 Task: Adjust the zoom level for web pages.
Action: Mouse moved to (1050, 32)
Screenshot: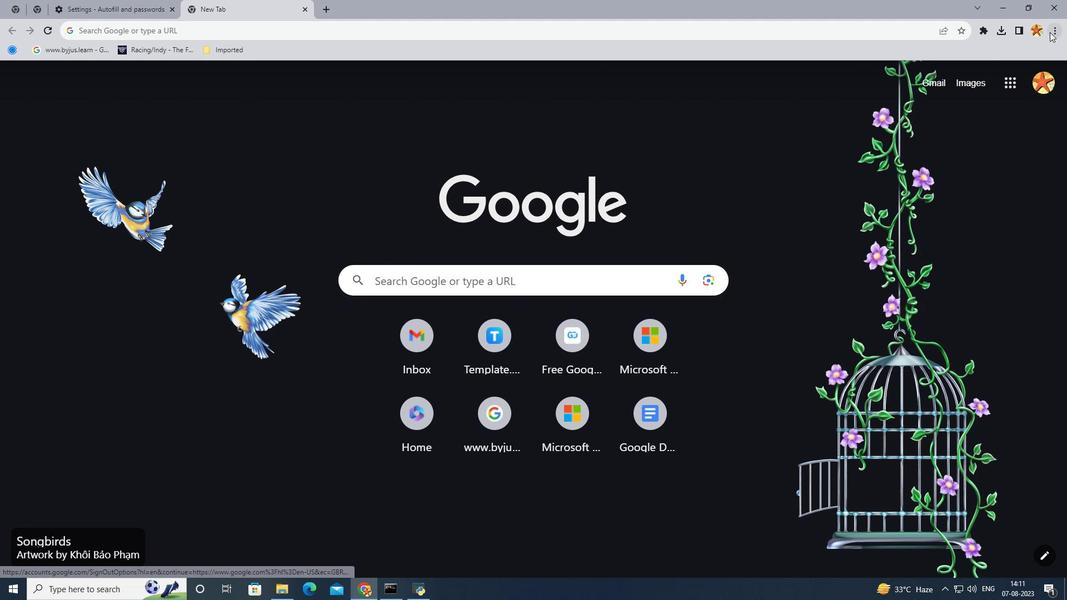 
Action: Mouse pressed left at (1050, 32)
Screenshot: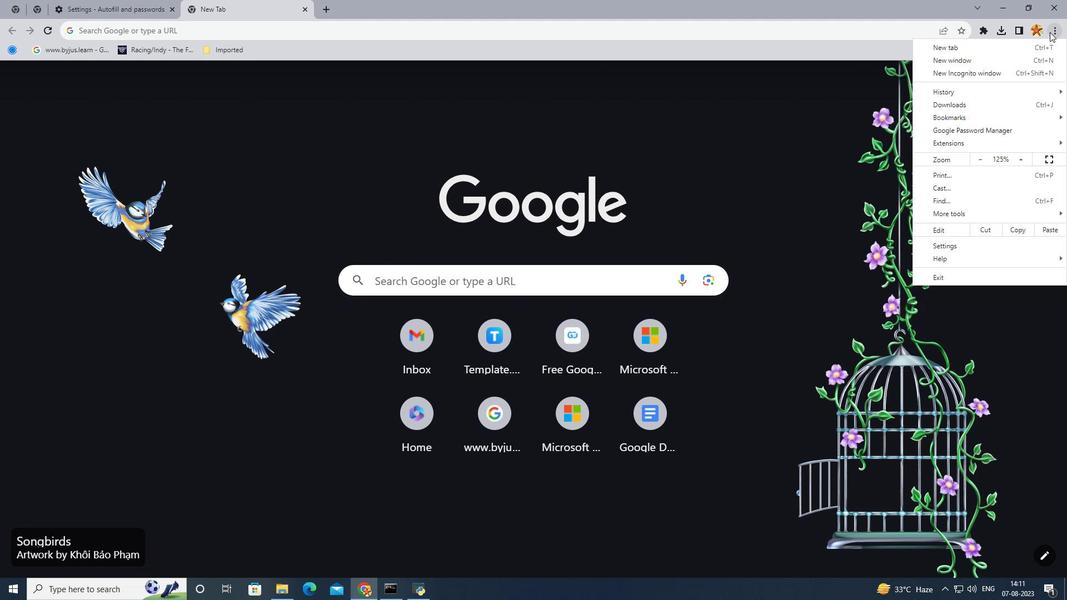 
Action: Mouse moved to (956, 241)
Screenshot: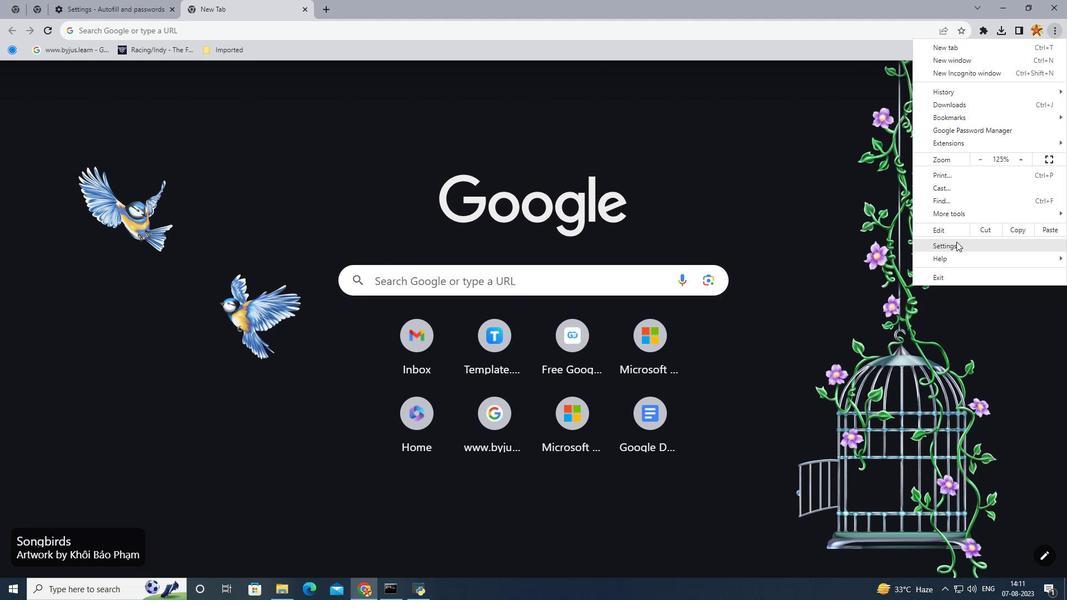 
Action: Mouse pressed left at (956, 241)
Screenshot: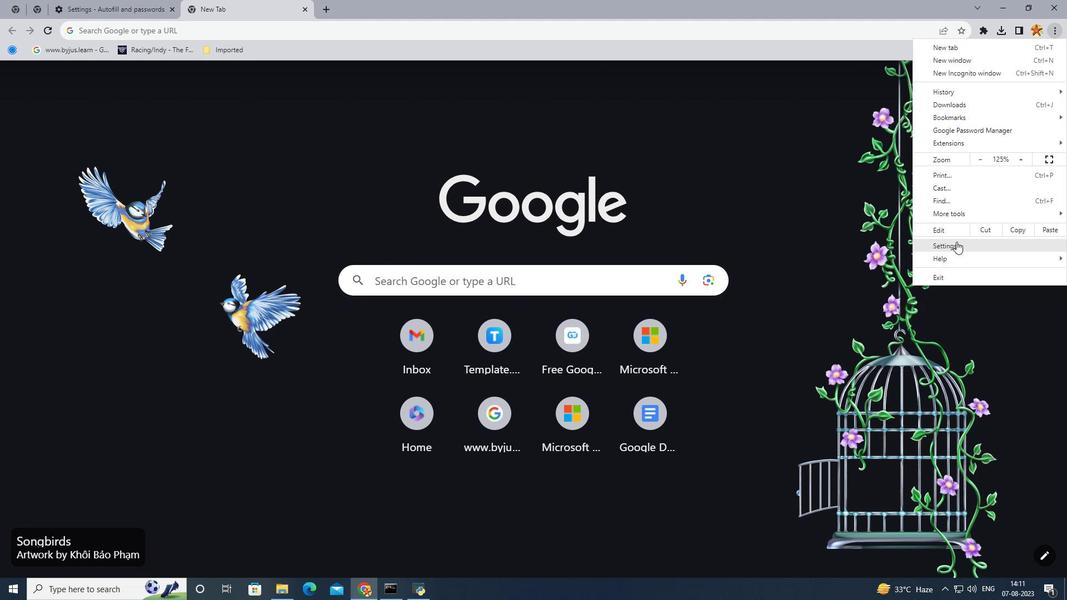 
Action: Mouse moved to (95, 219)
Screenshot: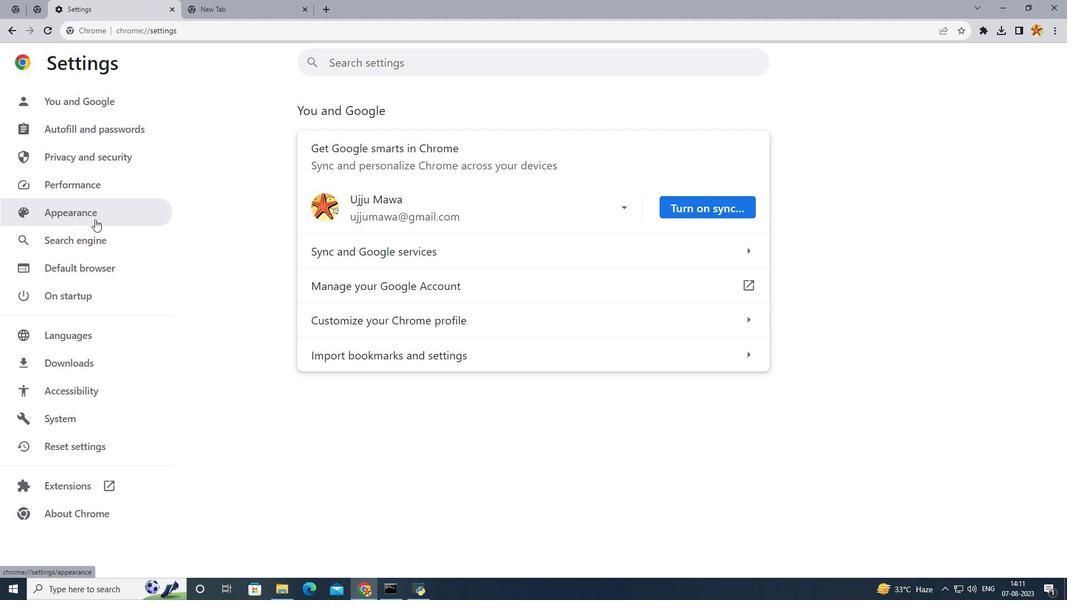 
Action: Mouse pressed left at (95, 219)
Screenshot: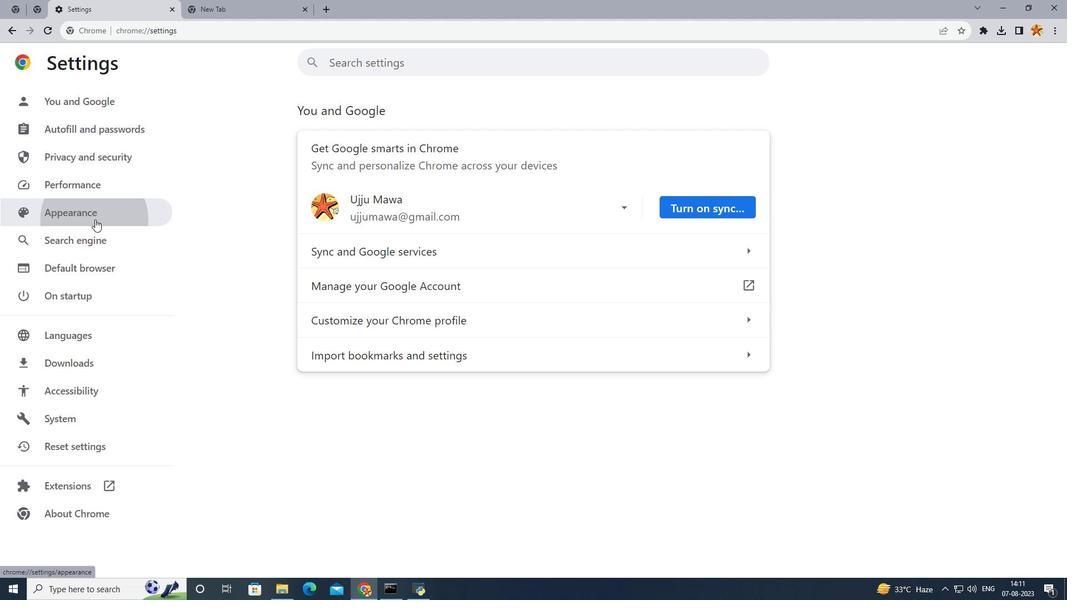 
Action: Mouse moved to (698, 462)
Screenshot: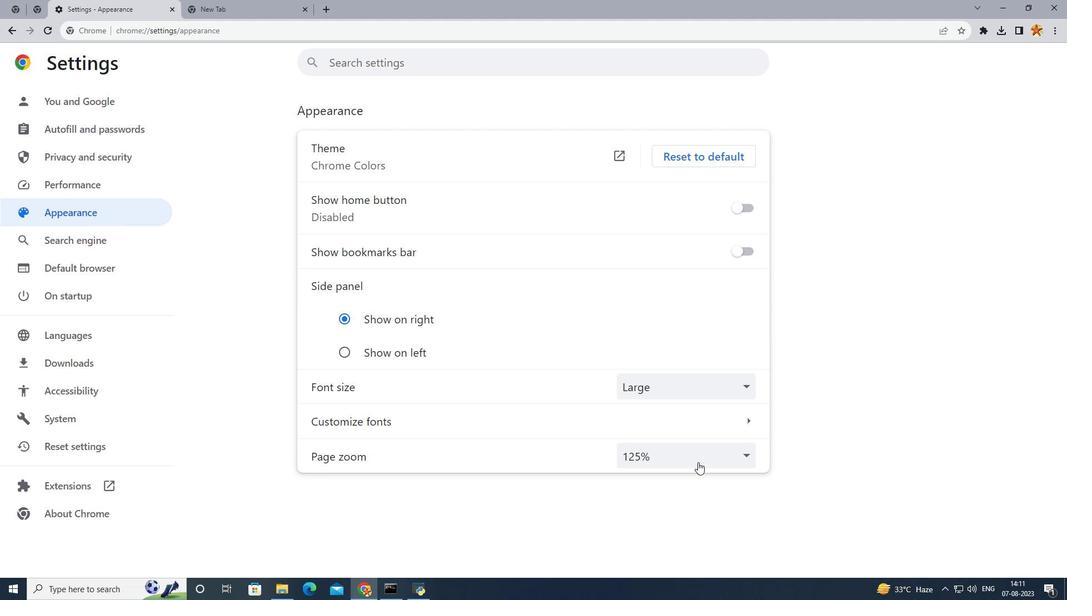 
Action: Mouse pressed left at (698, 462)
Screenshot: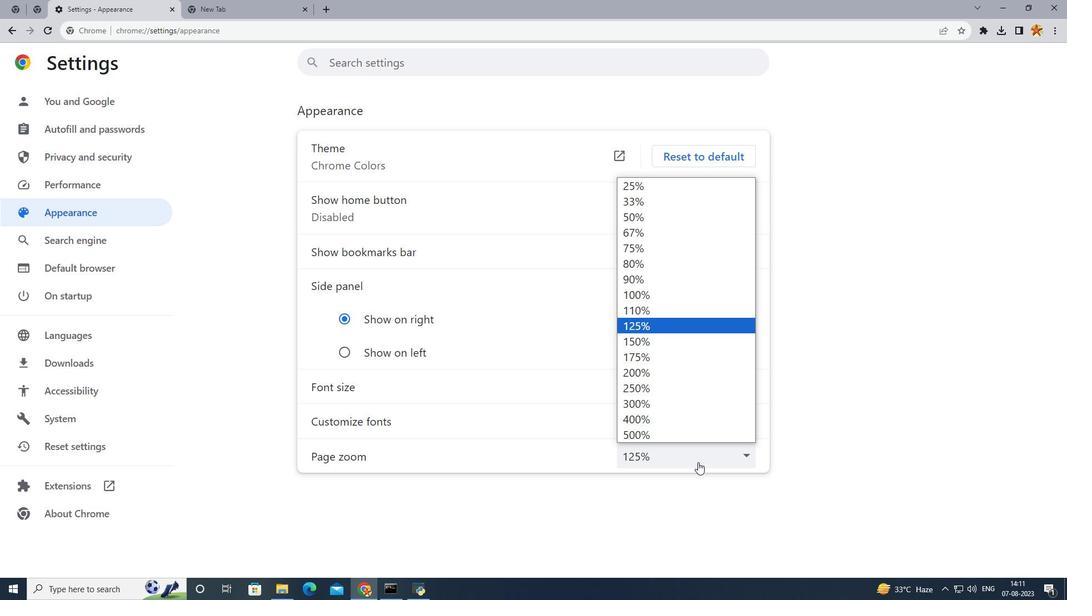 
Action: Mouse moved to (672, 346)
Screenshot: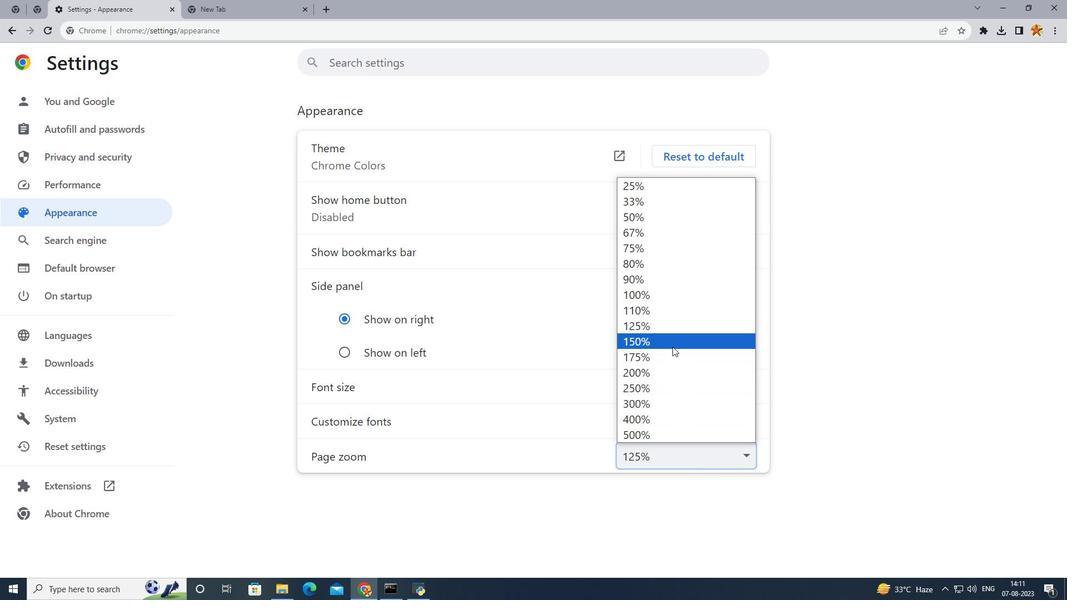 
Action: Mouse pressed left at (672, 346)
Screenshot: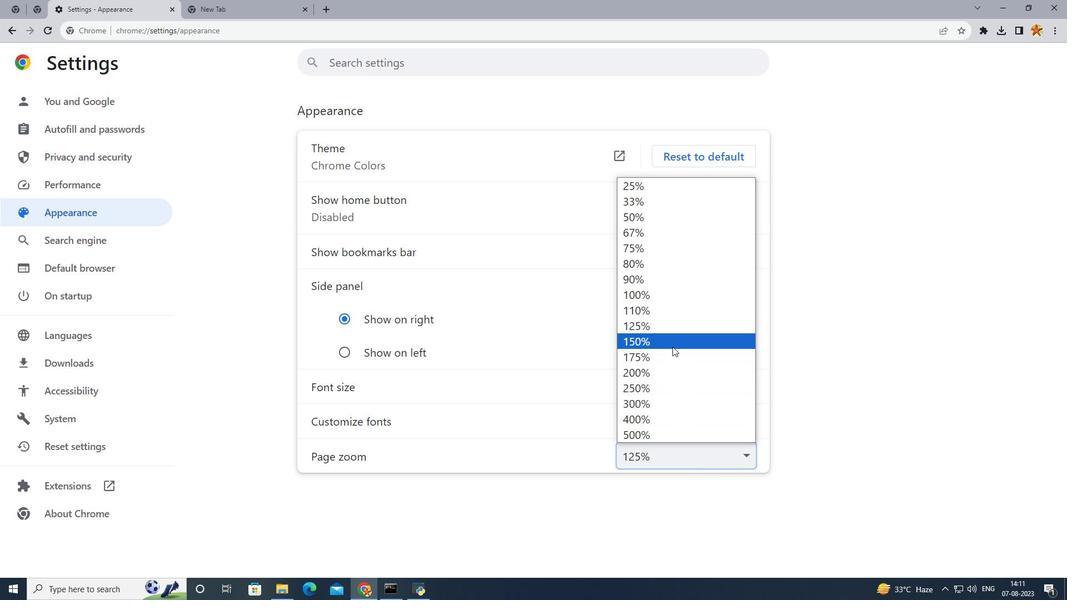 
Action: Mouse moved to (711, 540)
Screenshot: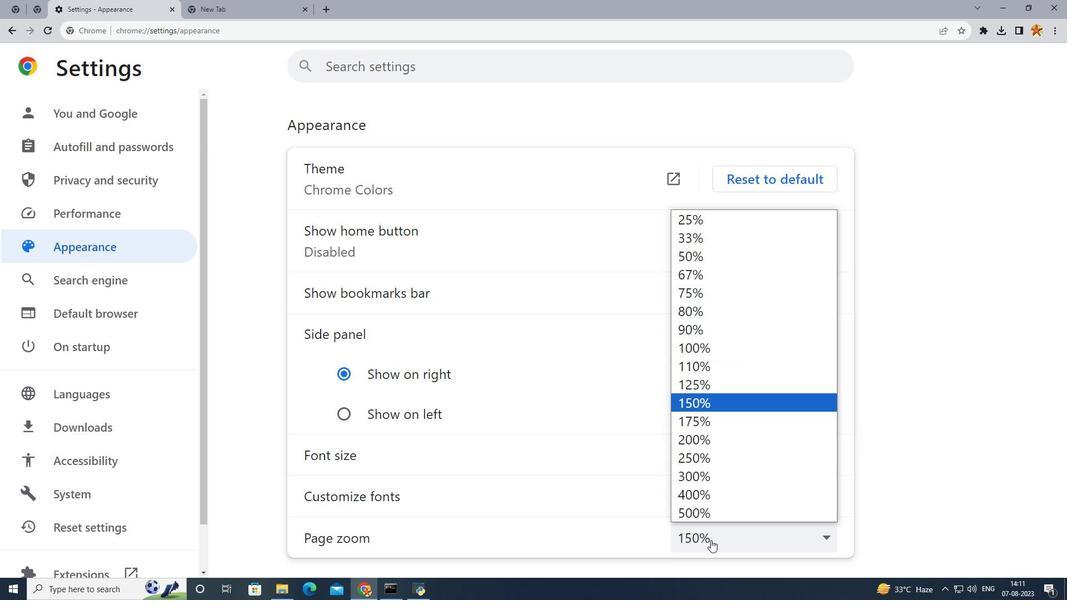 
Action: Mouse pressed left at (711, 540)
Screenshot: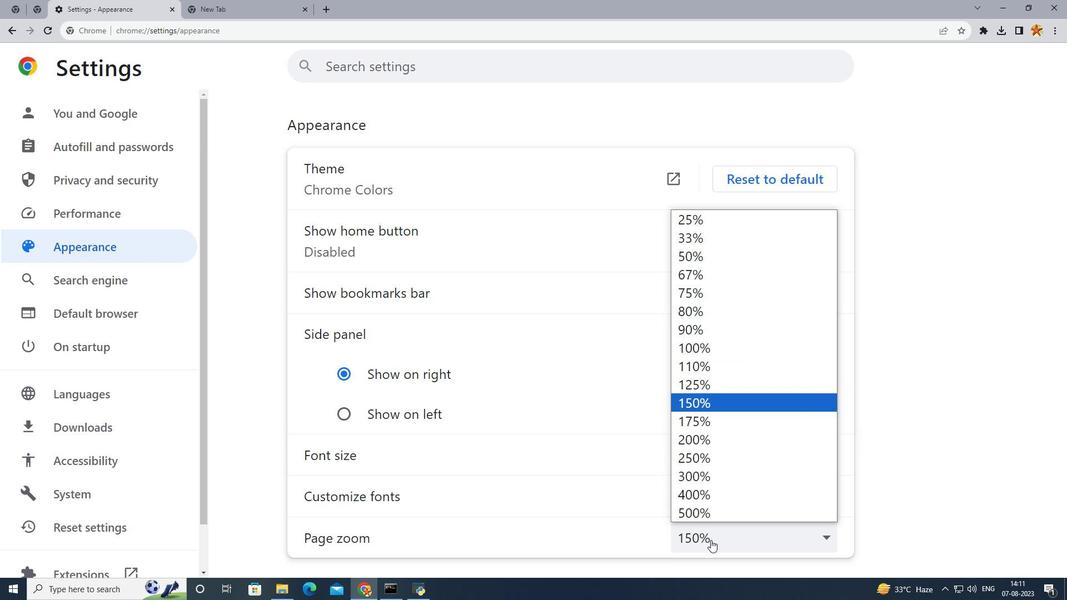 
Action: Mouse moved to (709, 440)
Screenshot: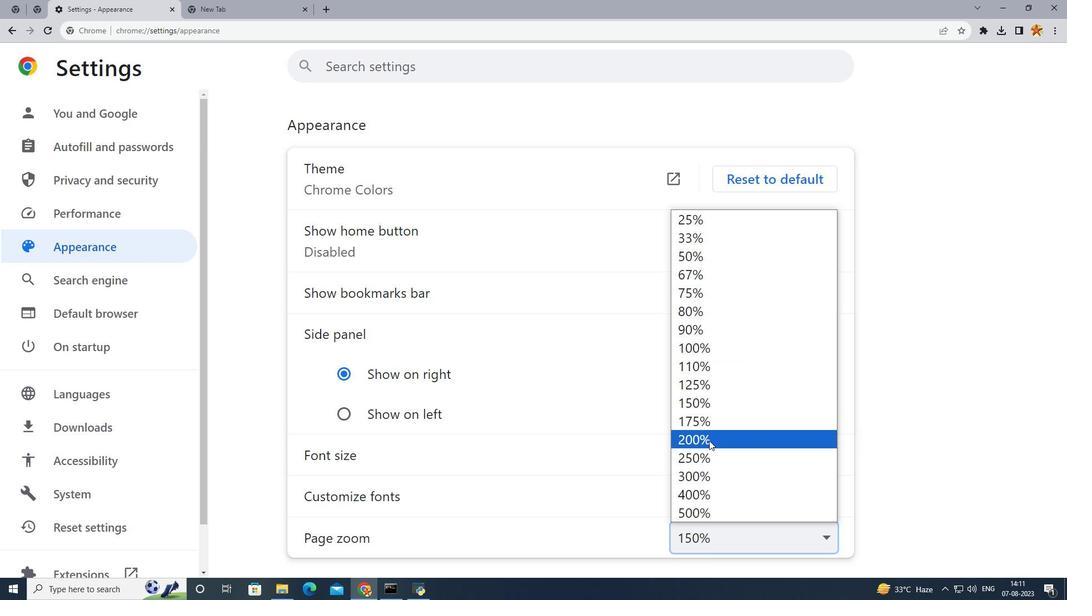 
Action: Mouse pressed left at (709, 440)
Screenshot: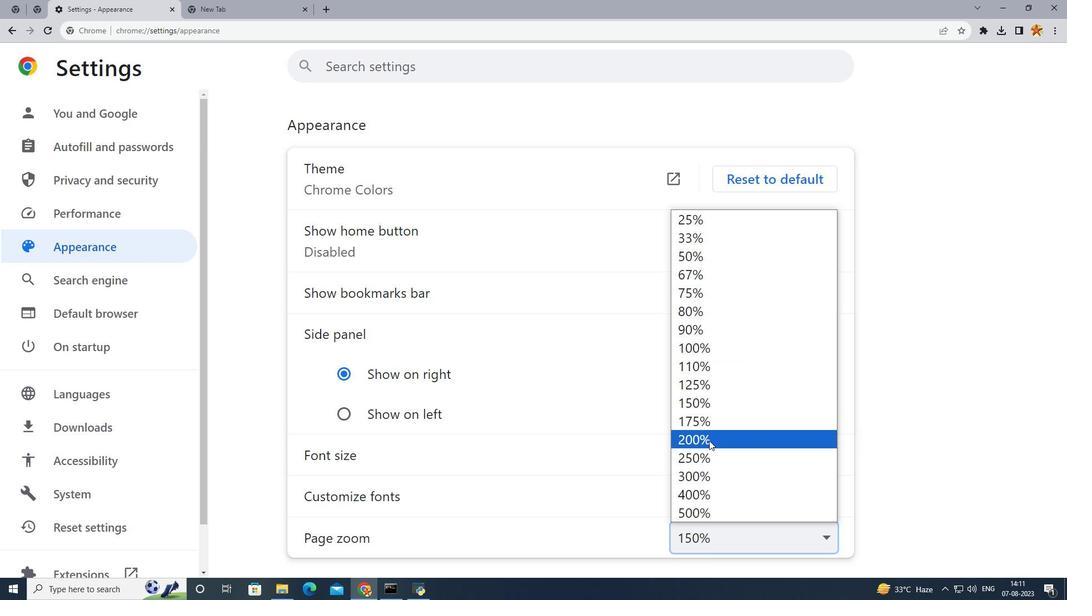 
Action: Mouse moved to (702, 503)
Screenshot: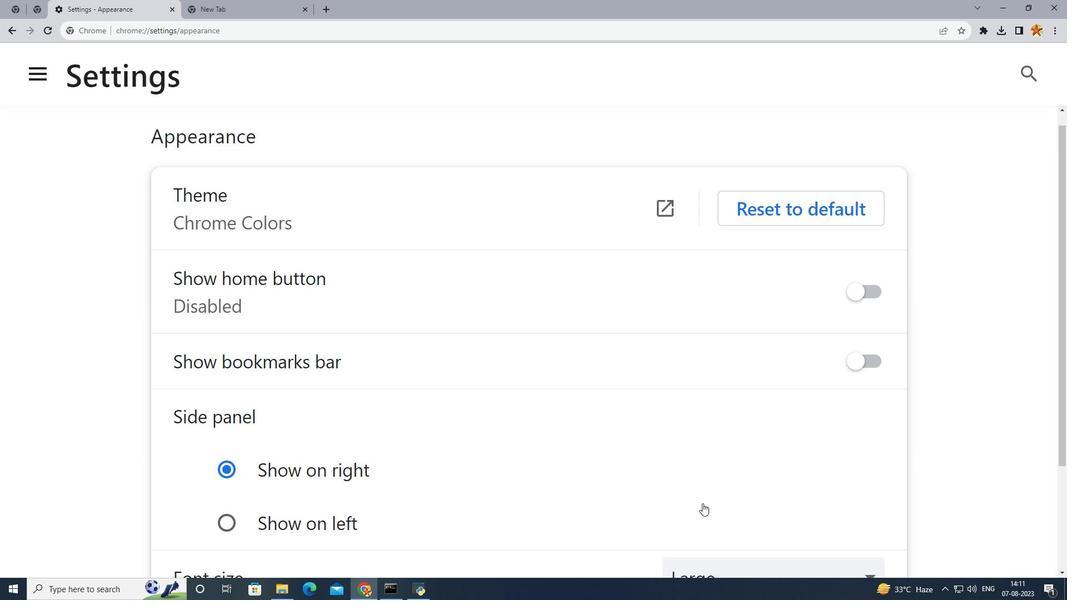 
Action: Mouse scrolled (702, 503) with delta (0, 0)
Screenshot: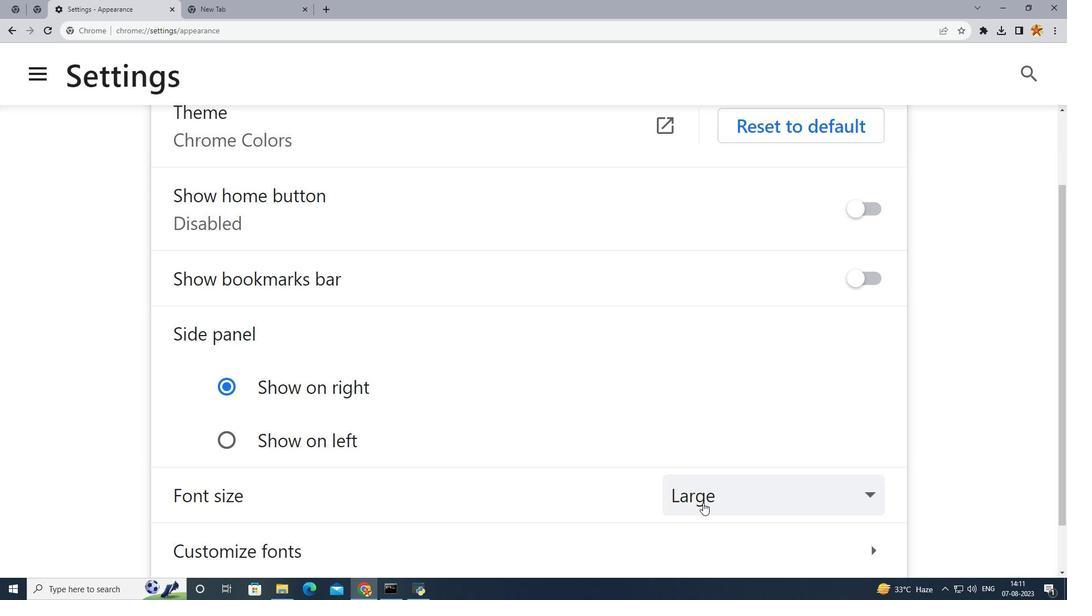 
Action: Mouse scrolled (702, 503) with delta (0, 0)
Screenshot: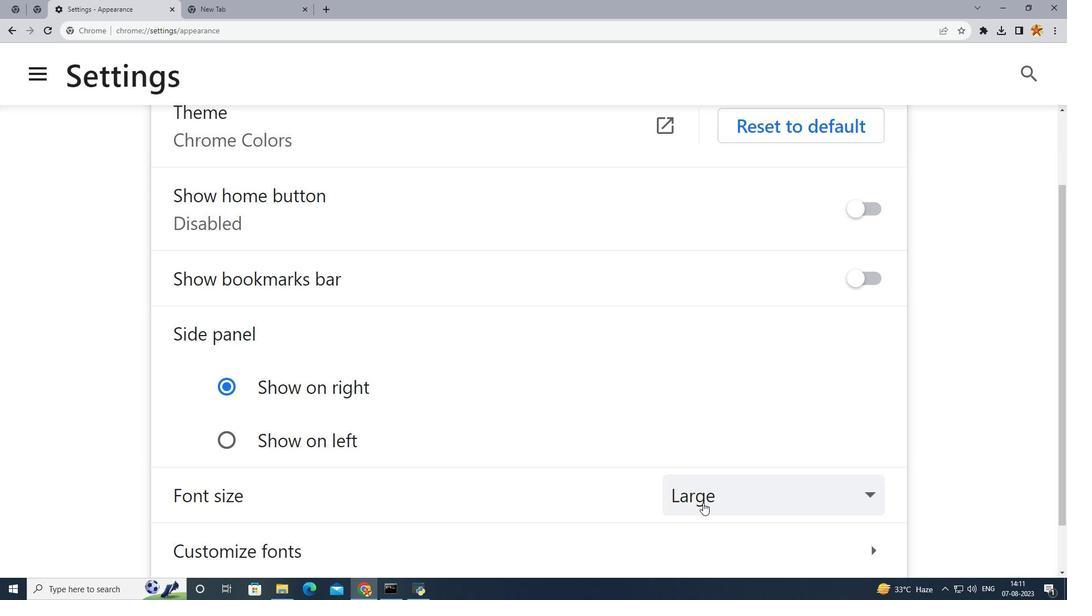 
Action: Mouse scrolled (702, 503) with delta (0, 0)
Screenshot: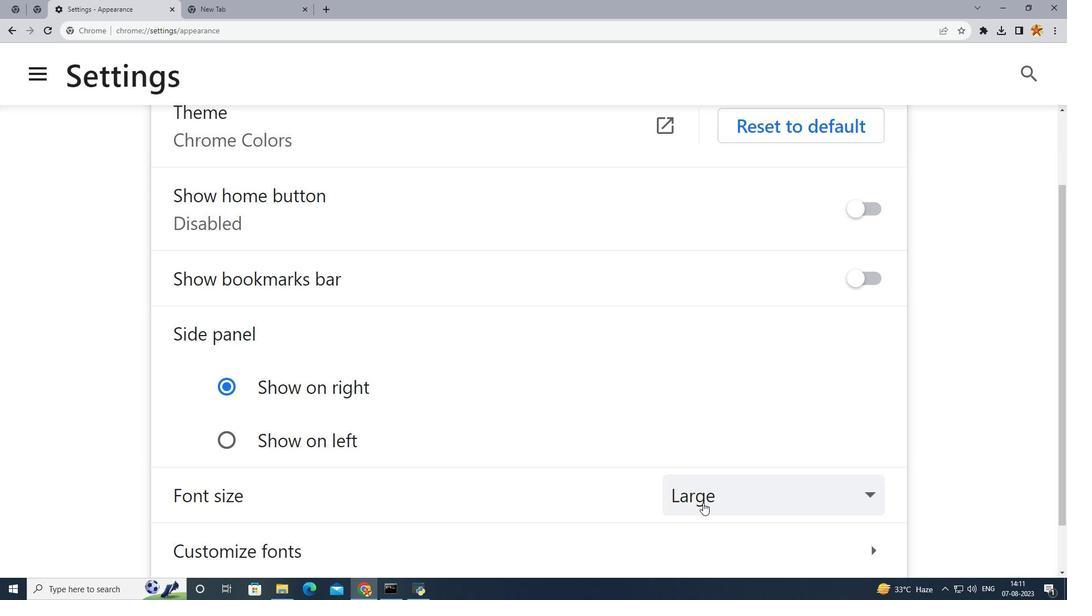 
Action: Mouse scrolled (702, 503) with delta (0, 0)
Screenshot: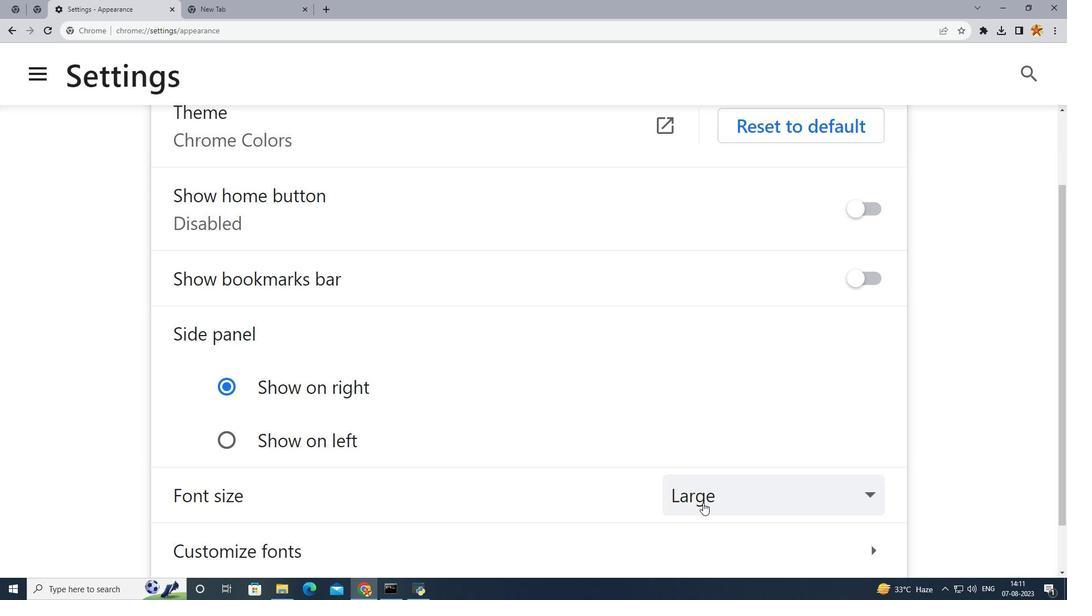 
Action: Mouse scrolled (702, 503) with delta (0, 0)
Screenshot: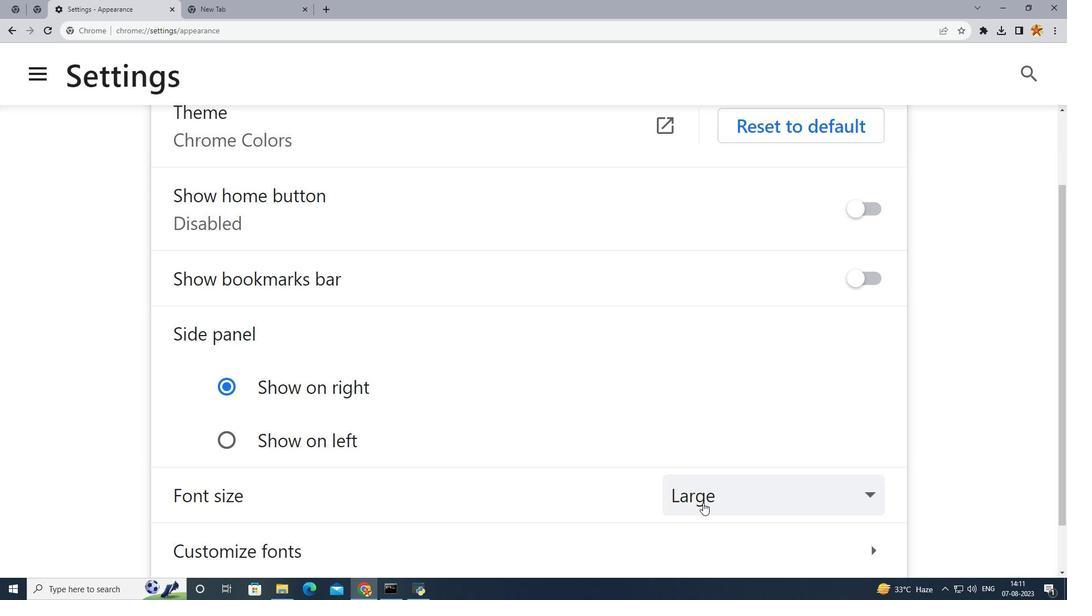 
Action: Mouse scrolled (702, 503) with delta (0, 0)
Screenshot: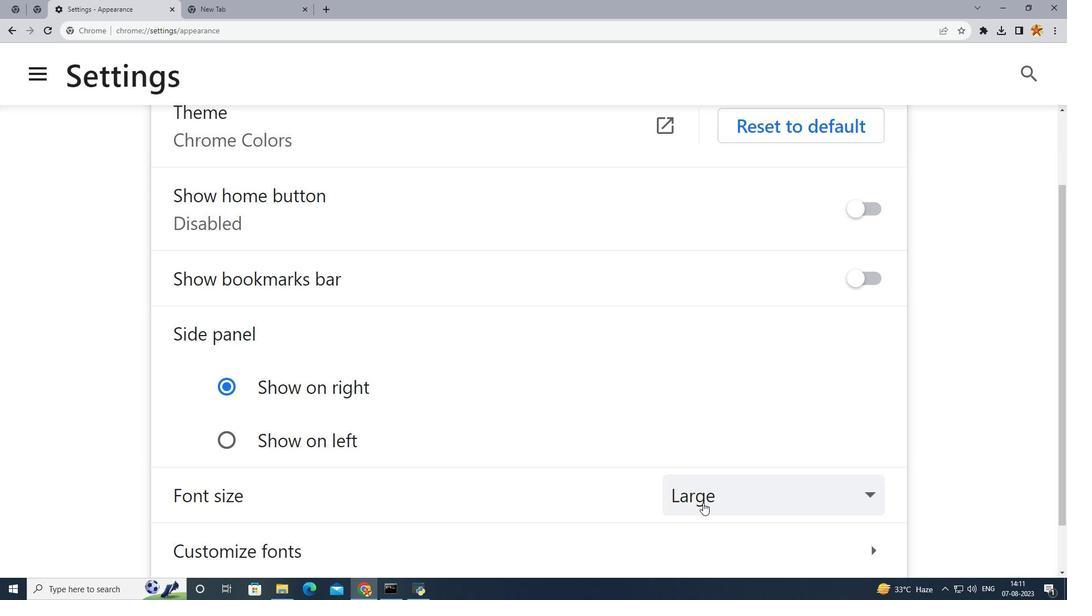 
Action: Mouse scrolled (702, 503) with delta (0, 0)
Screenshot: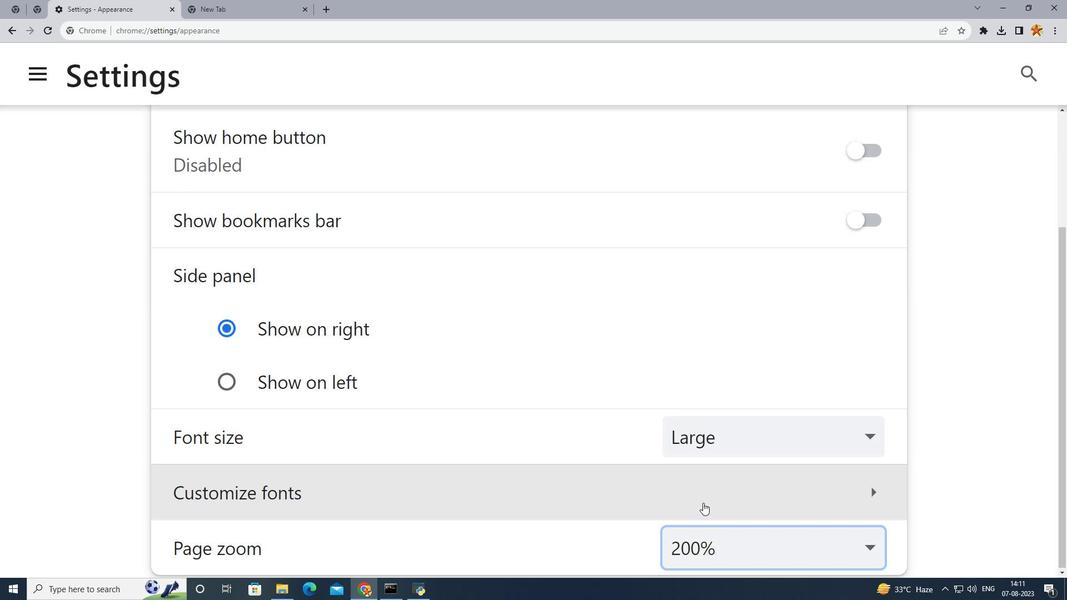 
Action: Mouse moved to (702, 558)
Screenshot: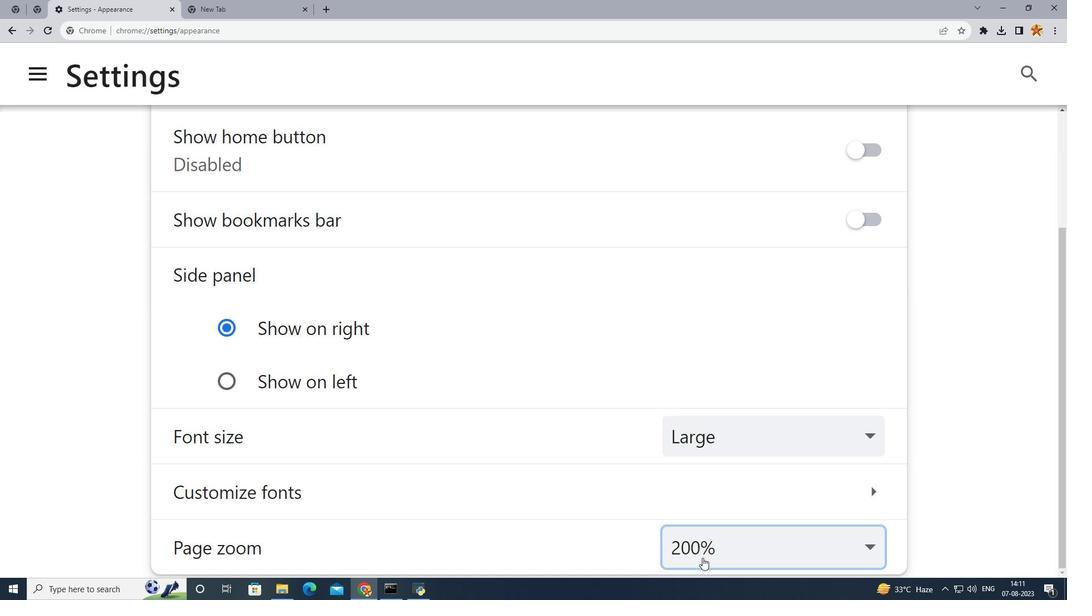 
Action: Mouse pressed left at (702, 558)
Screenshot: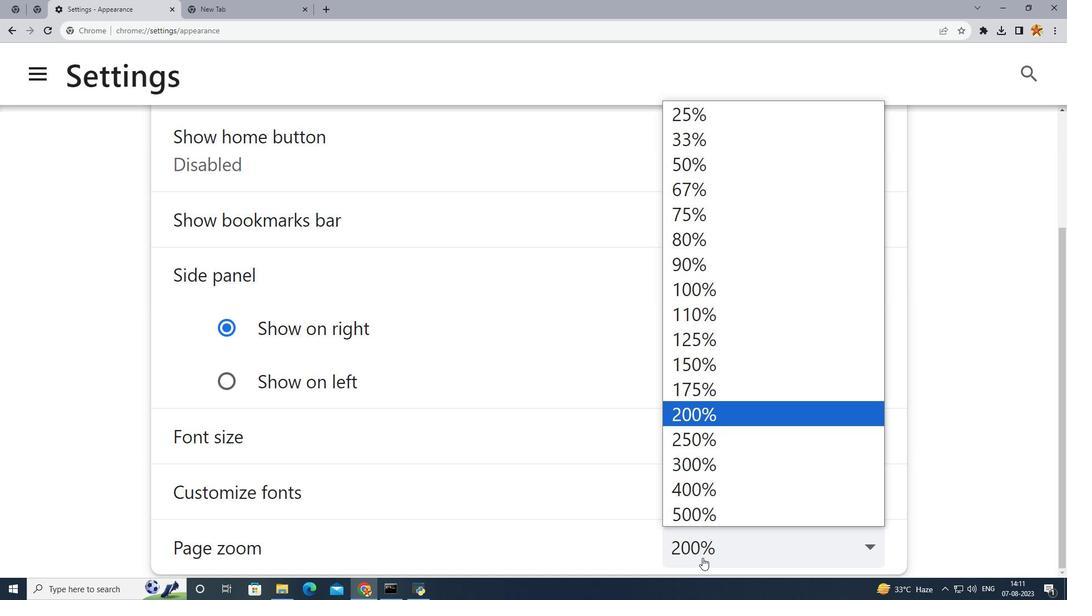 
Action: Mouse moved to (712, 479)
Screenshot: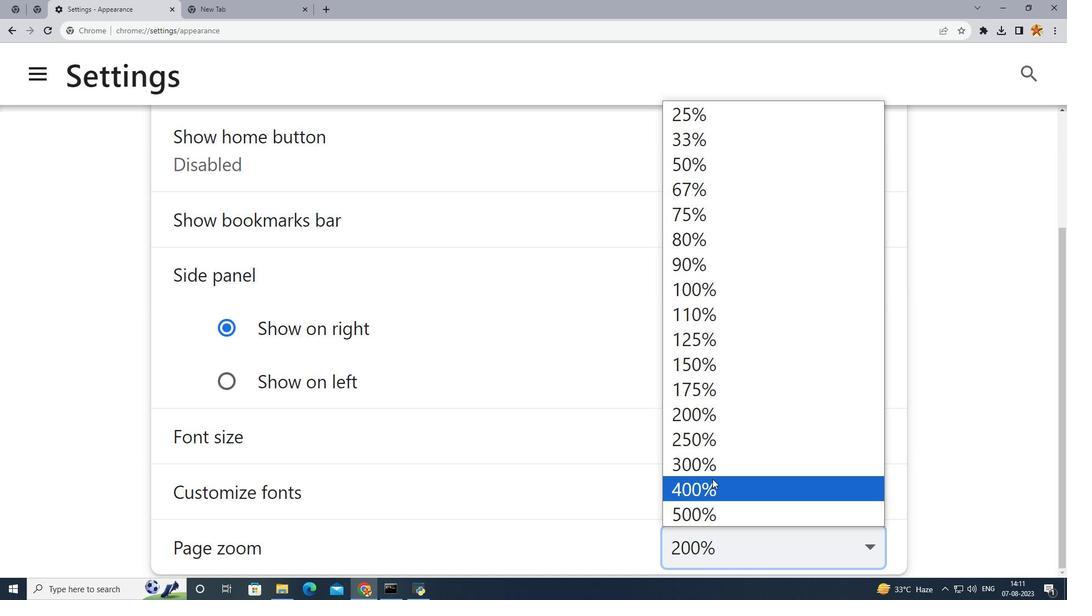 
Action: Mouse pressed left at (712, 479)
Screenshot: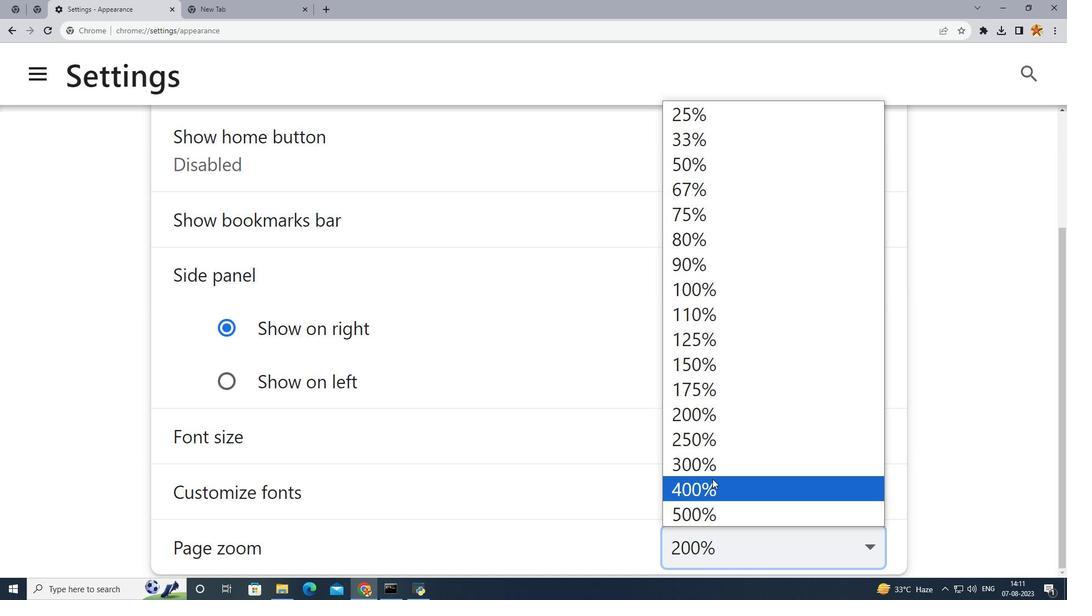 
Action: Mouse scrolled (712, 478) with delta (0, 0)
Screenshot: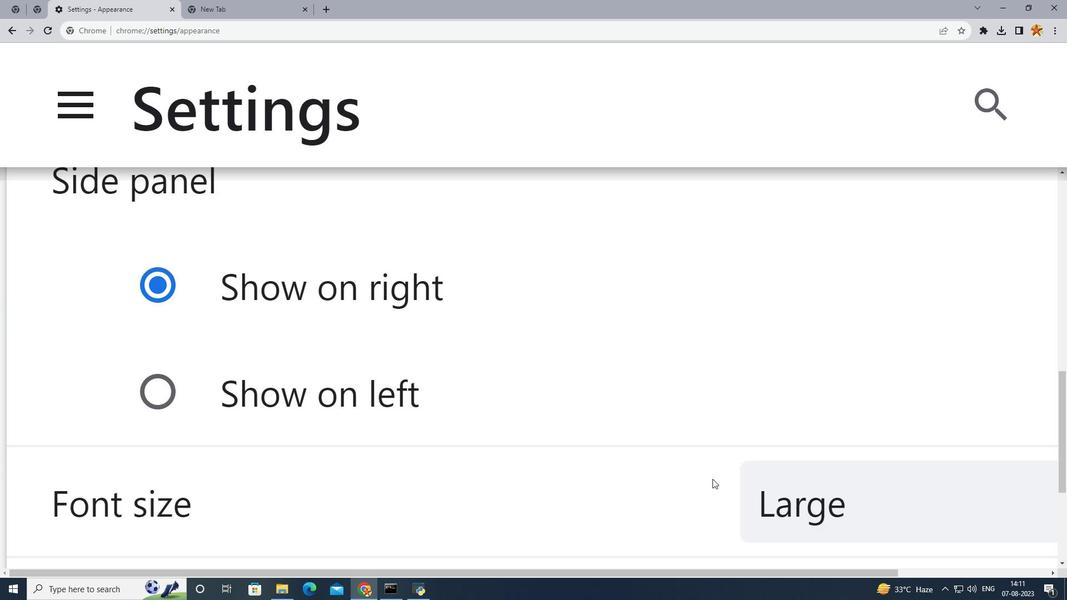 
Action: Mouse scrolled (712, 478) with delta (0, 0)
Screenshot: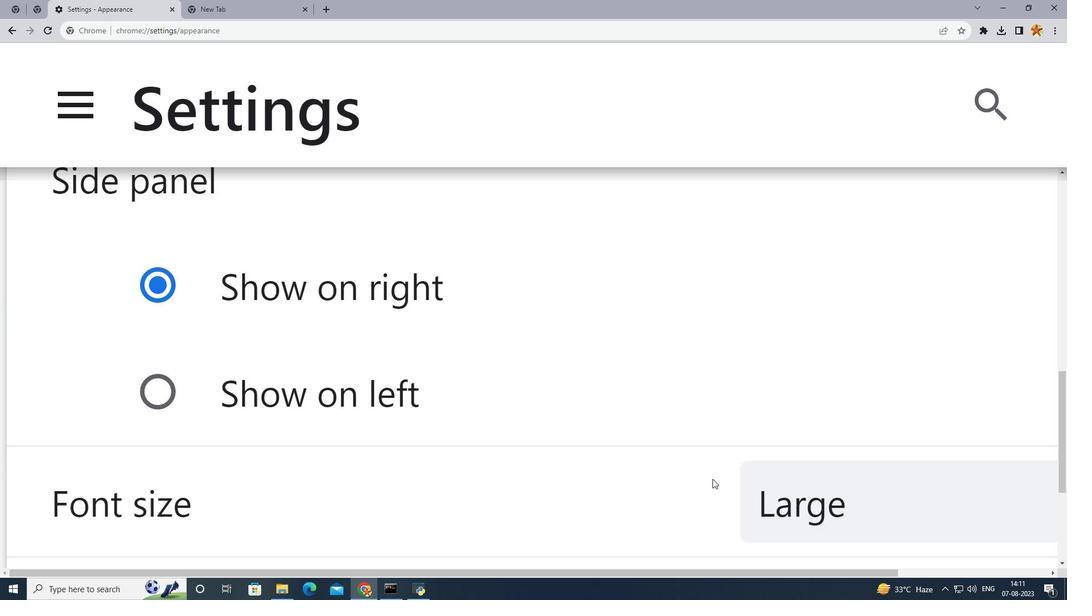 
Action: Mouse scrolled (712, 478) with delta (0, 0)
Screenshot: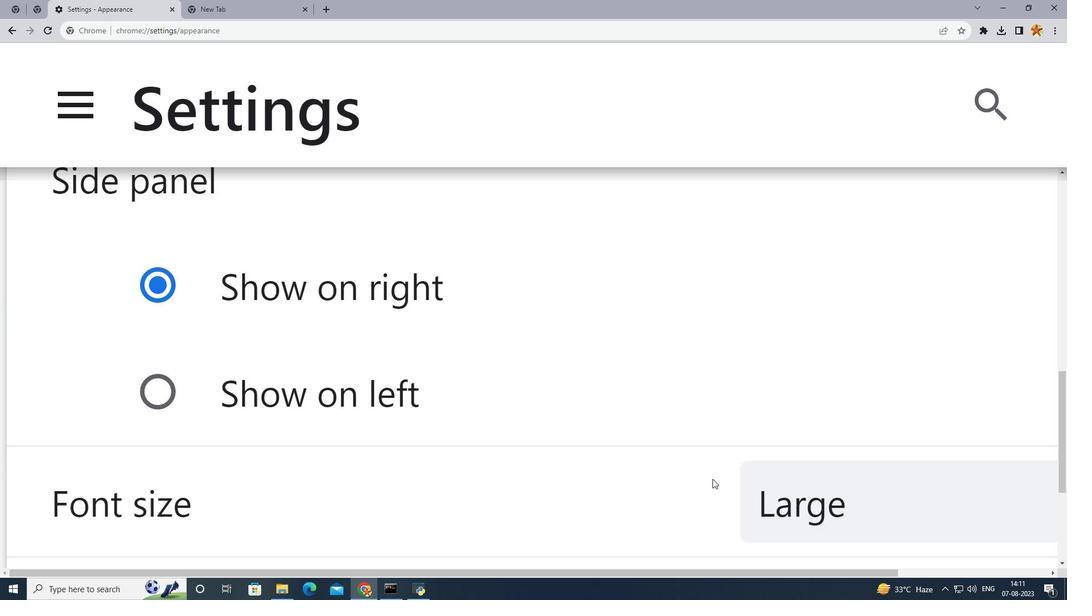 
Action: Mouse scrolled (712, 478) with delta (0, 0)
Screenshot: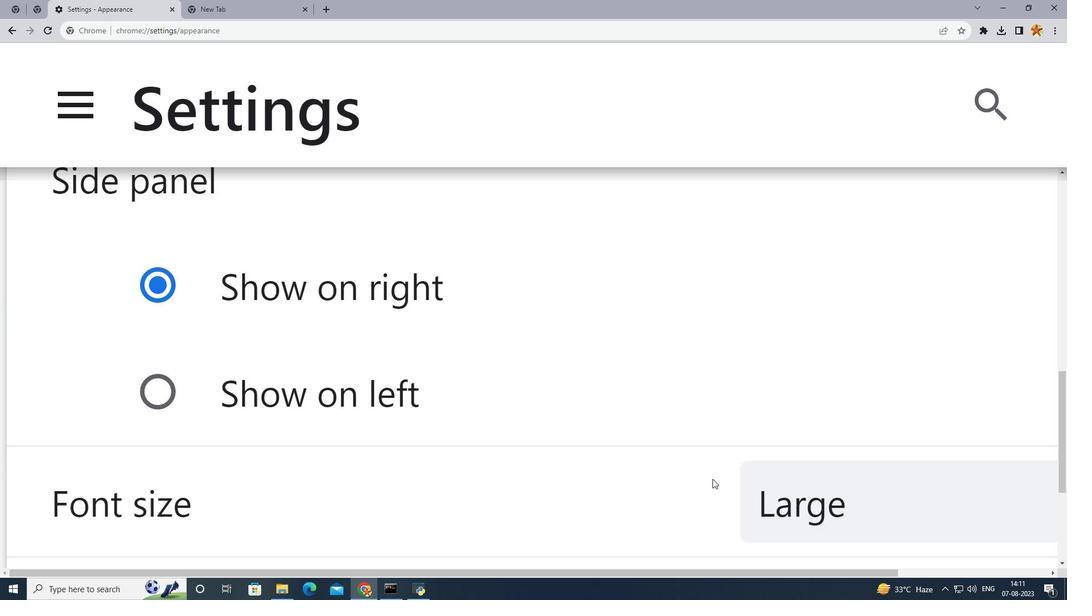 
Action: Mouse scrolled (712, 478) with delta (0, 0)
Screenshot: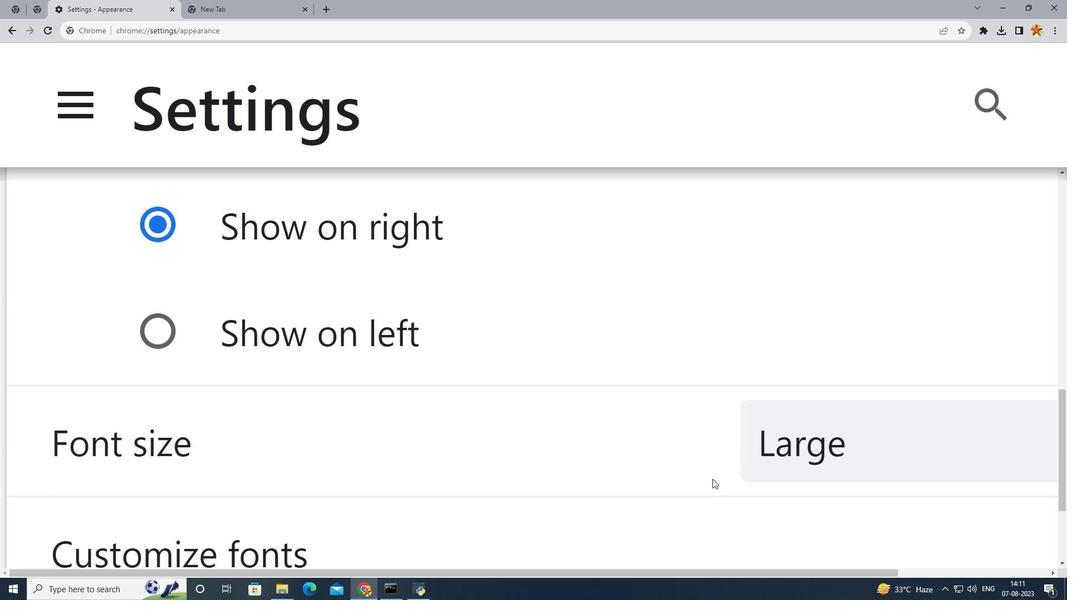 
Action: Mouse scrolled (712, 478) with delta (0, 0)
Screenshot: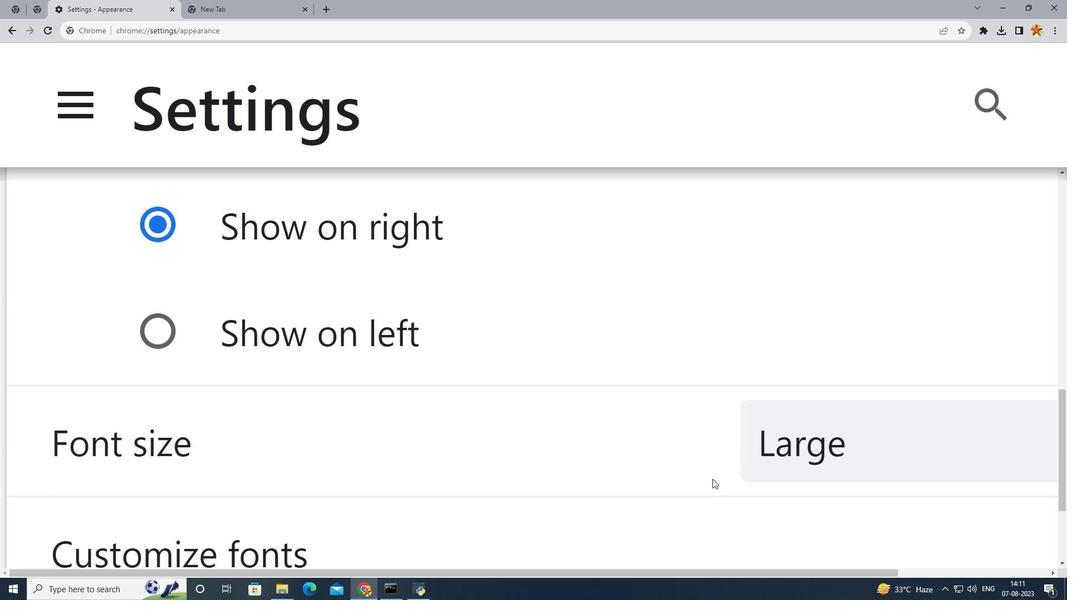 
Action: Mouse scrolled (712, 478) with delta (0, 0)
Screenshot: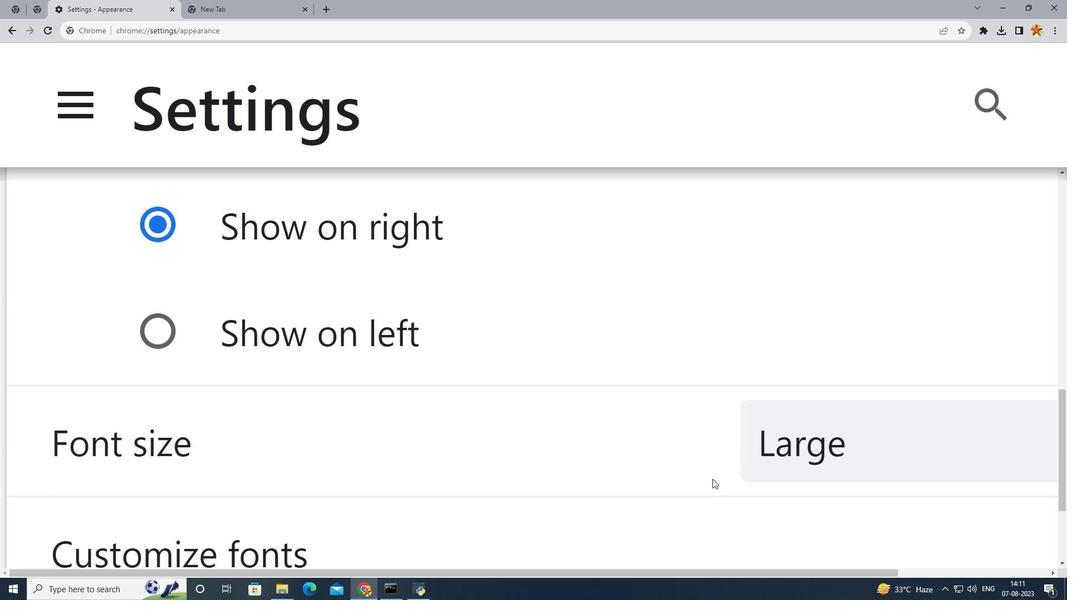 
Action: Mouse scrolled (712, 478) with delta (0, 0)
Screenshot: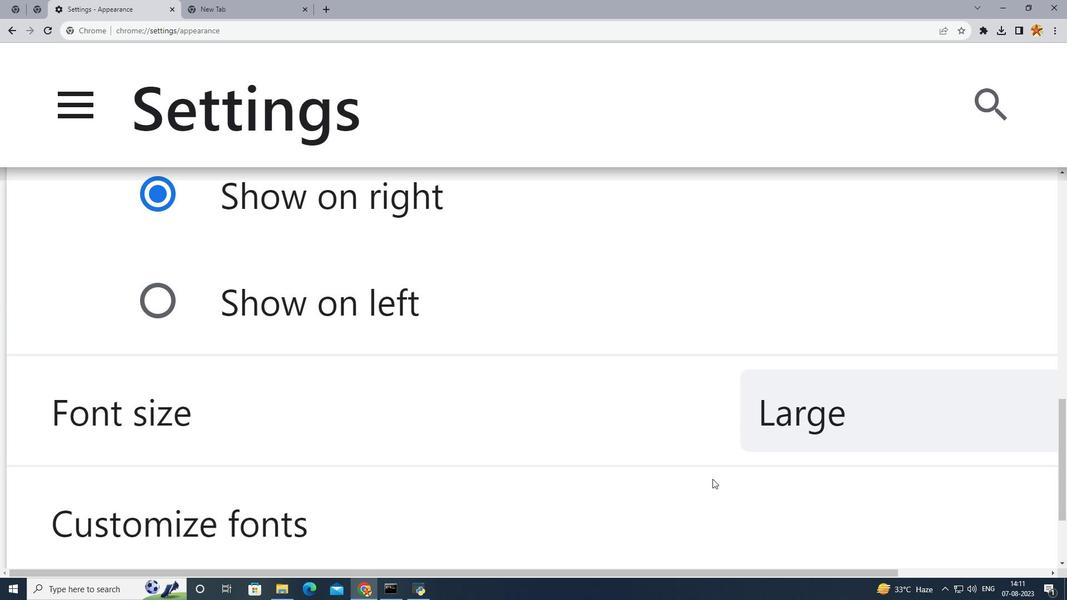 
Action: Mouse scrolled (712, 478) with delta (0, 0)
Screenshot: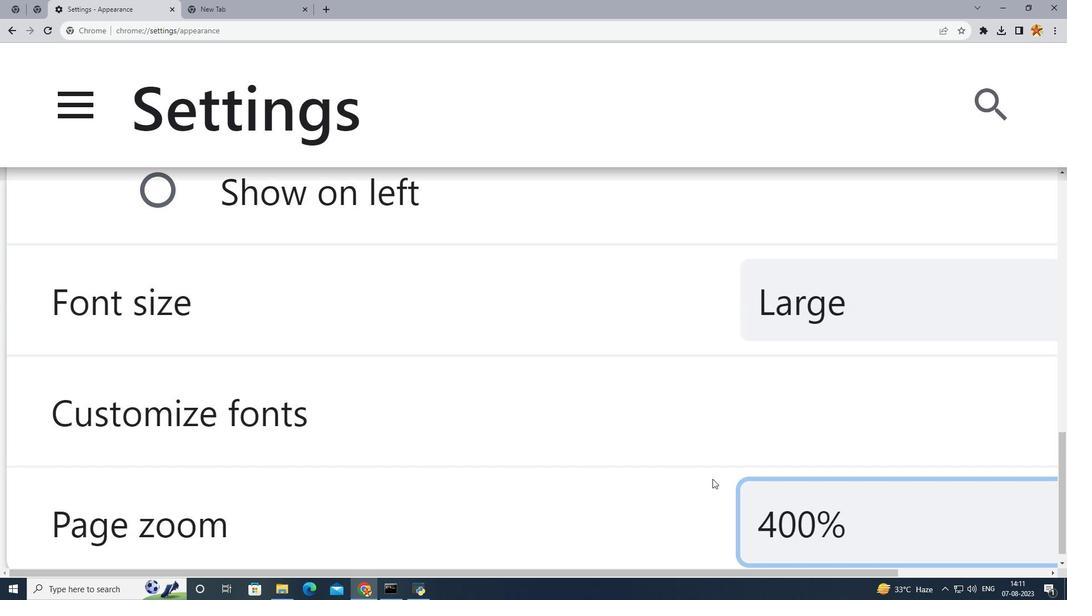 
Action: Mouse scrolled (712, 478) with delta (0, 0)
Screenshot: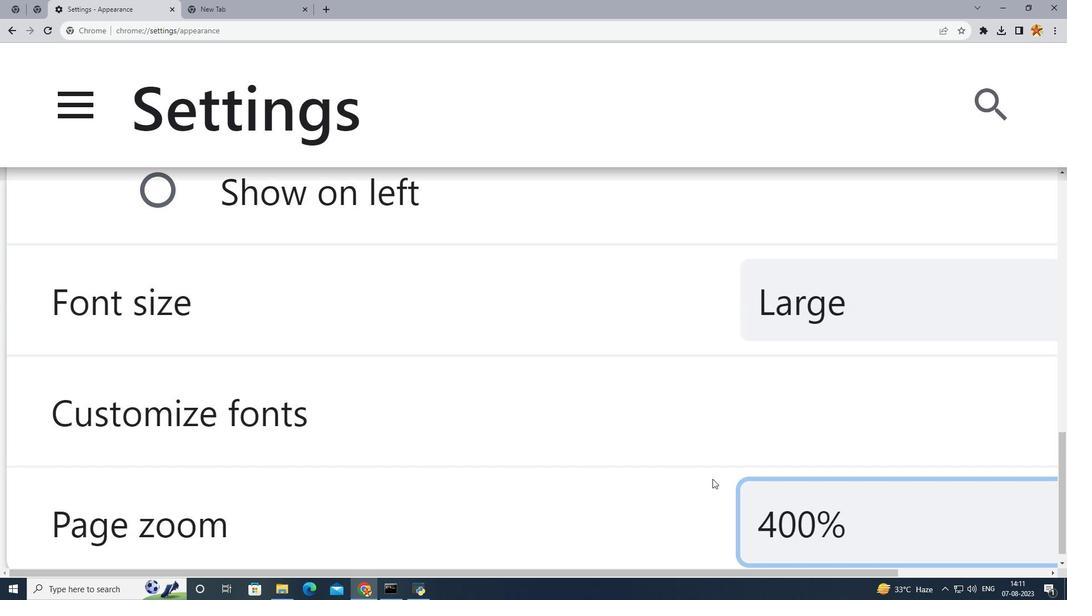 
Action: Mouse scrolled (712, 478) with delta (0, 0)
Screenshot: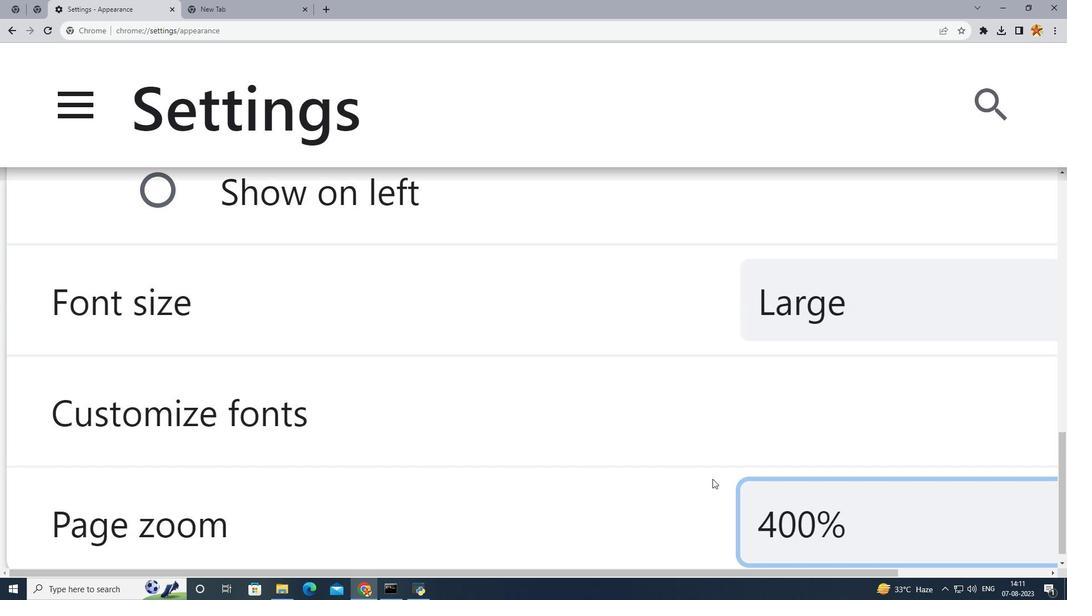 
Action: Mouse scrolled (712, 478) with delta (0, 0)
Screenshot: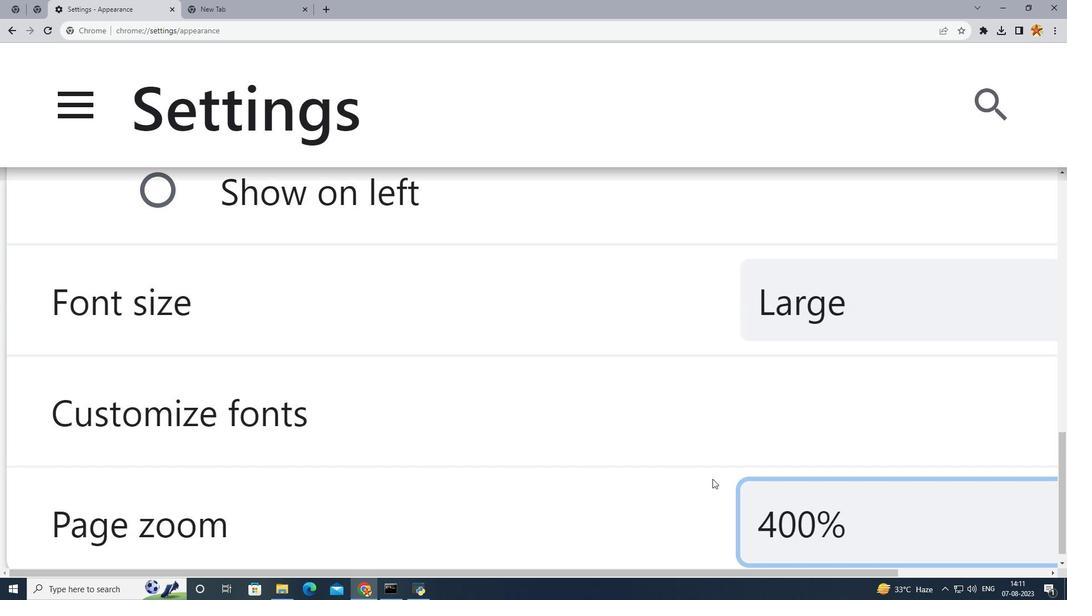 
Action: Mouse scrolled (712, 478) with delta (0, 0)
Screenshot: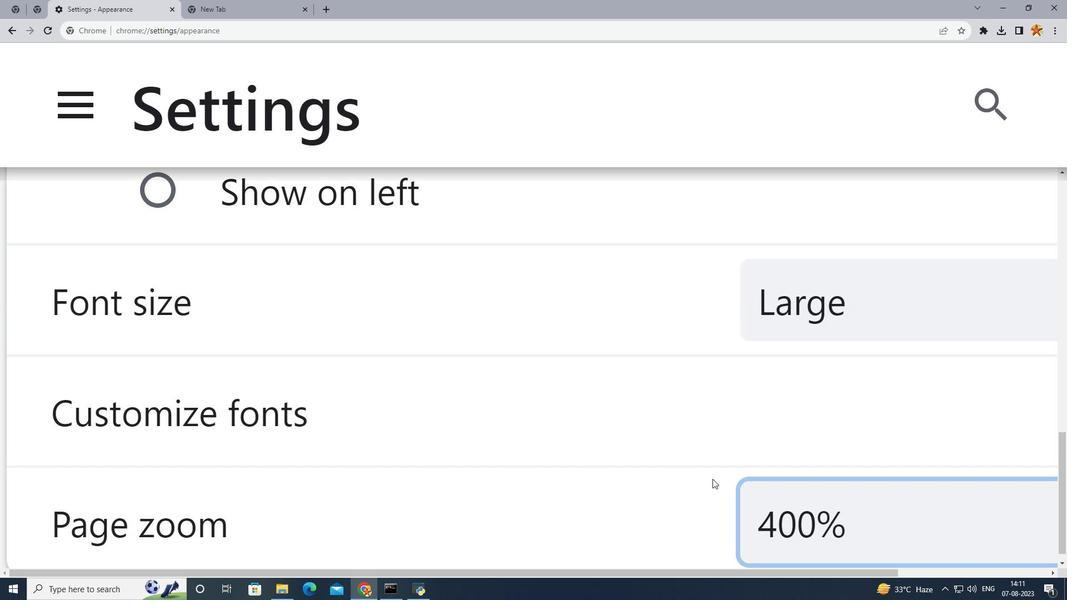
Action: Mouse scrolled (712, 478) with delta (0, 0)
Screenshot: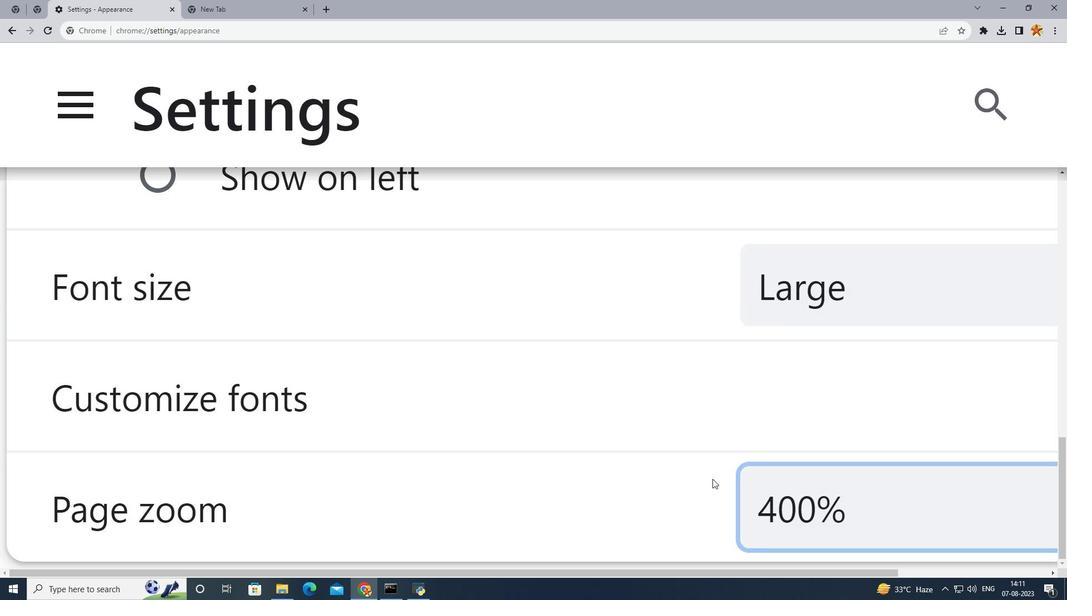 
Action: Mouse moved to (724, 457)
Screenshot: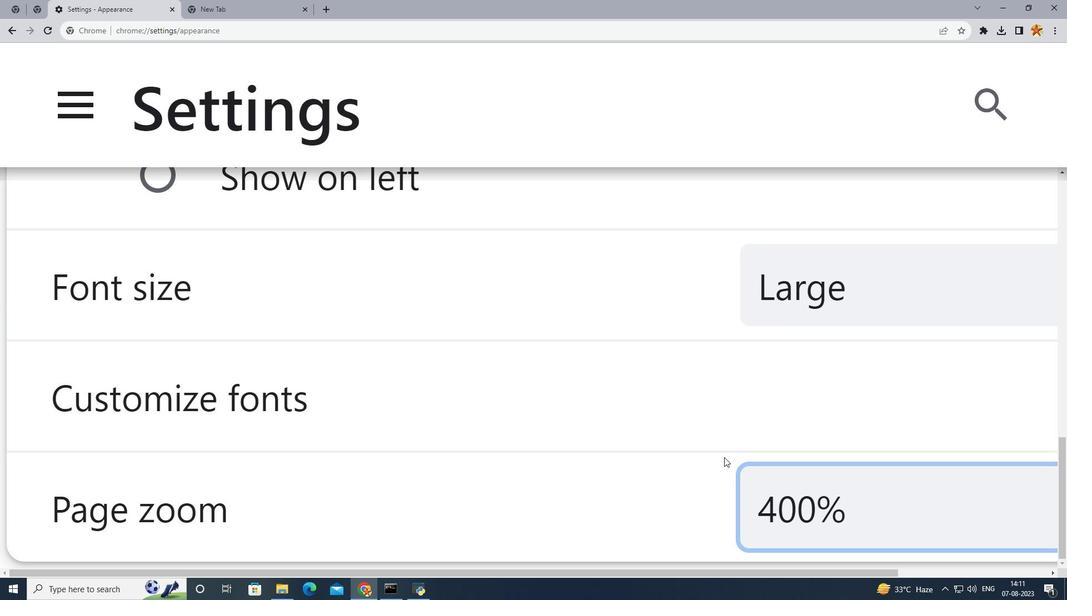
Action: Mouse scrolled (724, 456) with delta (0, 0)
Screenshot: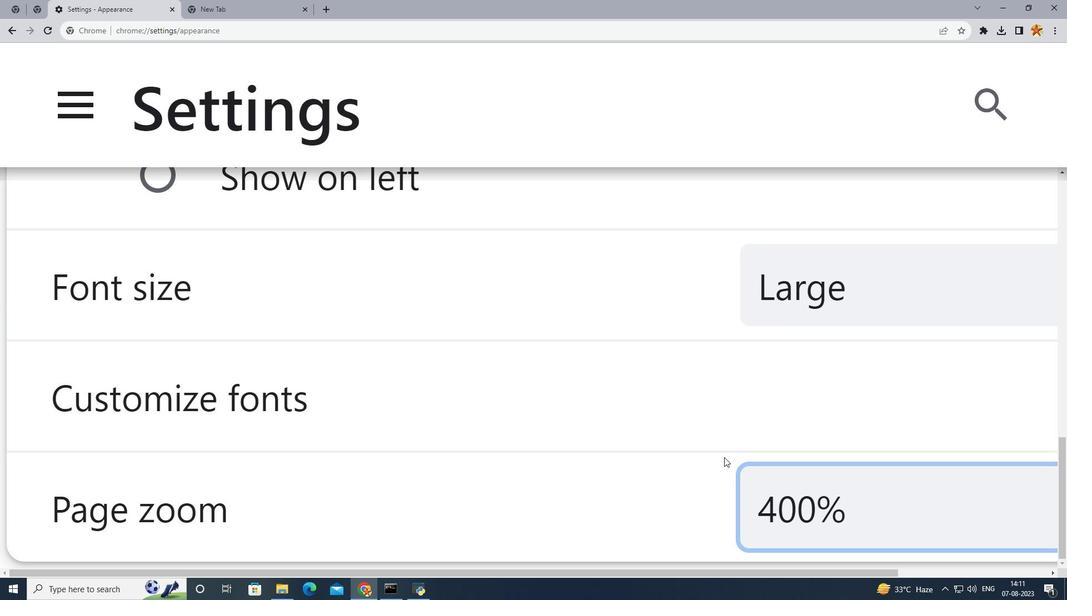 
Action: Mouse scrolled (724, 456) with delta (0, 0)
Screenshot: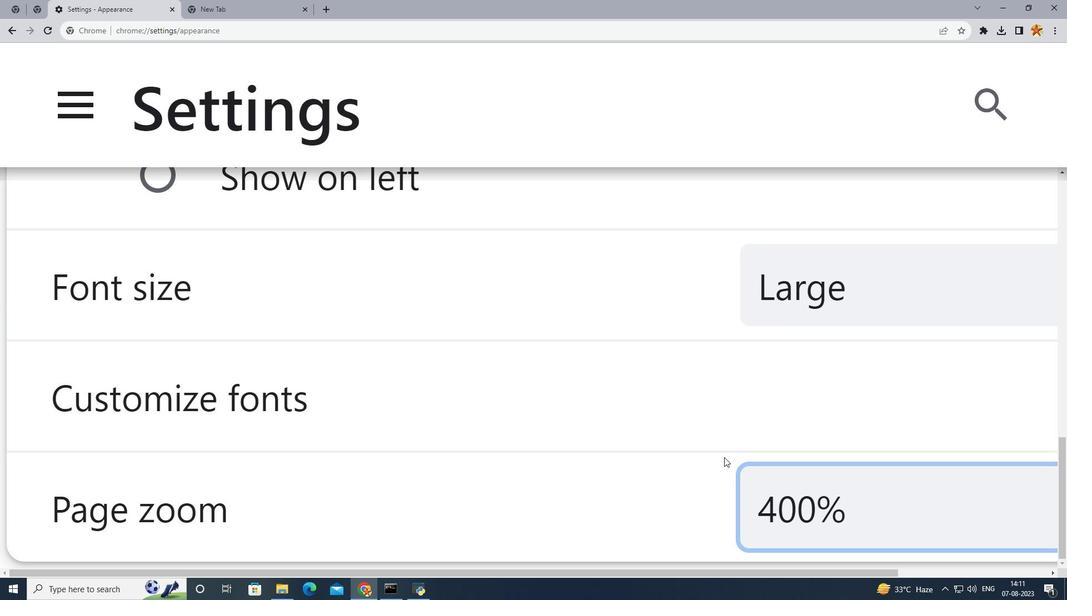 
Action: Mouse scrolled (724, 456) with delta (0, 0)
Screenshot: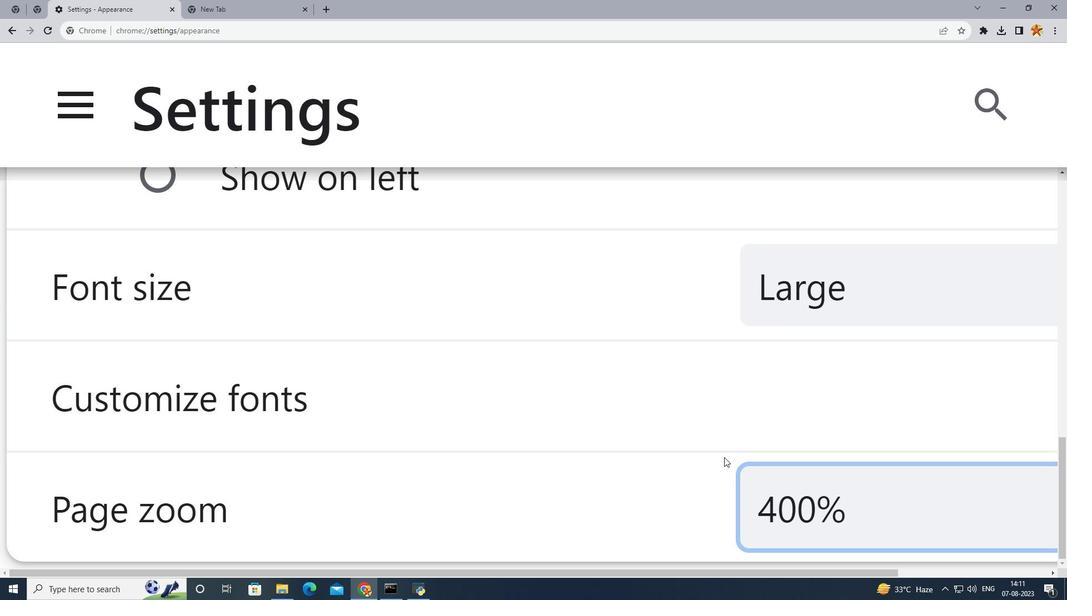 
Action: Mouse scrolled (724, 456) with delta (0, 0)
Screenshot: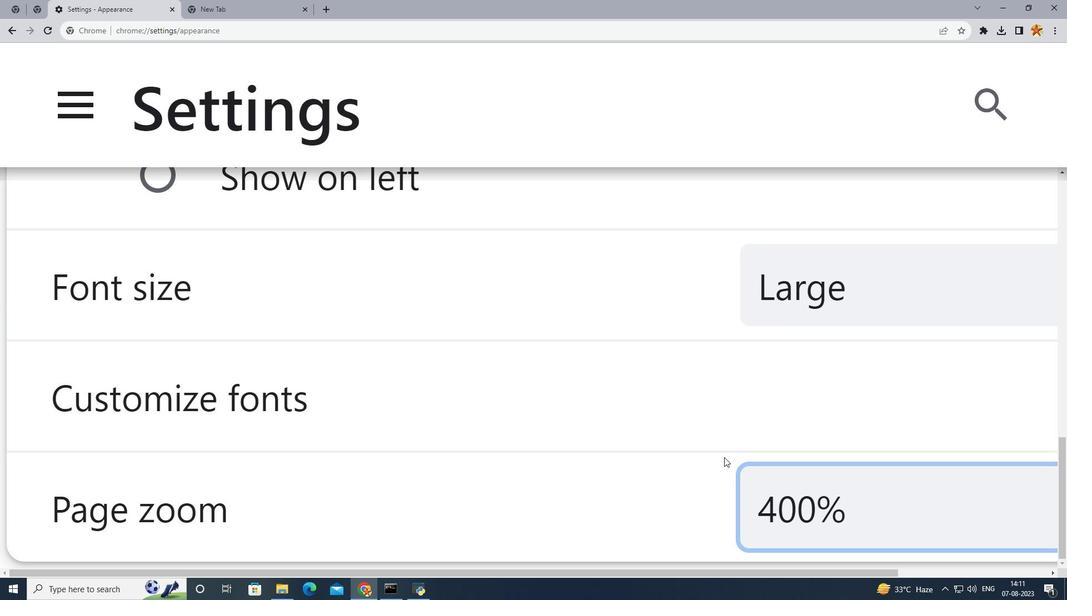 
Action: Mouse scrolled (724, 456) with delta (0, 0)
Screenshot: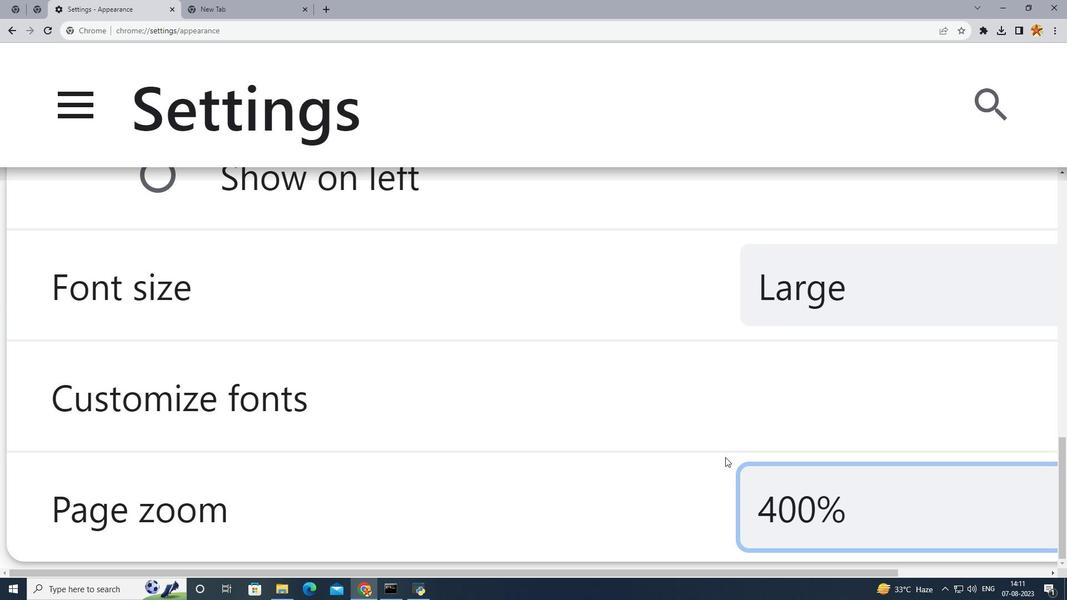 
Action: Mouse scrolled (724, 456) with delta (0, 0)
Screenshot: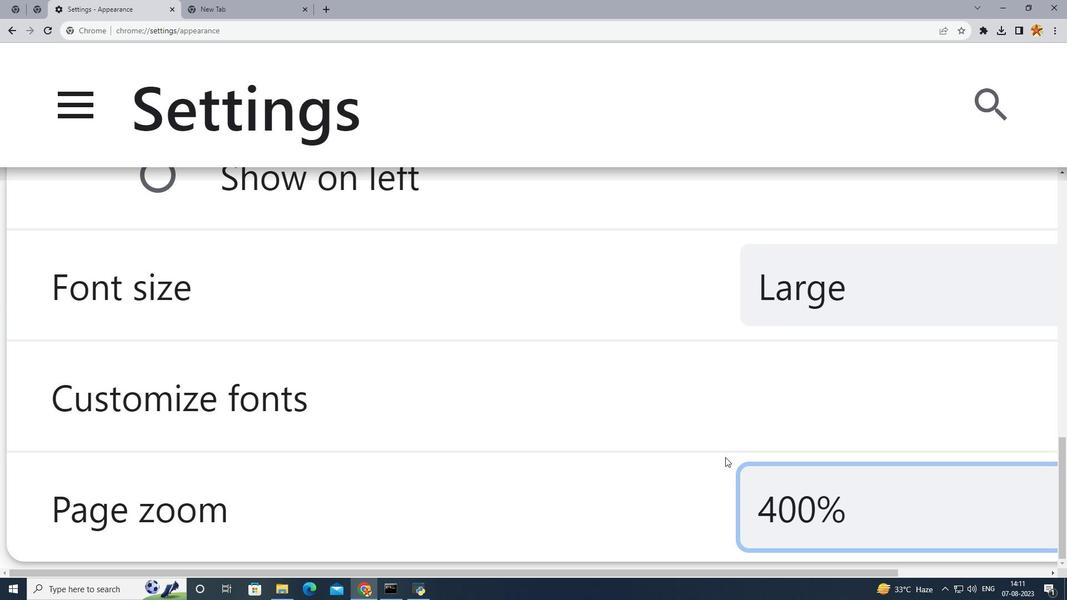 
Action: Mouse moved to (762, 510)
Screenshot: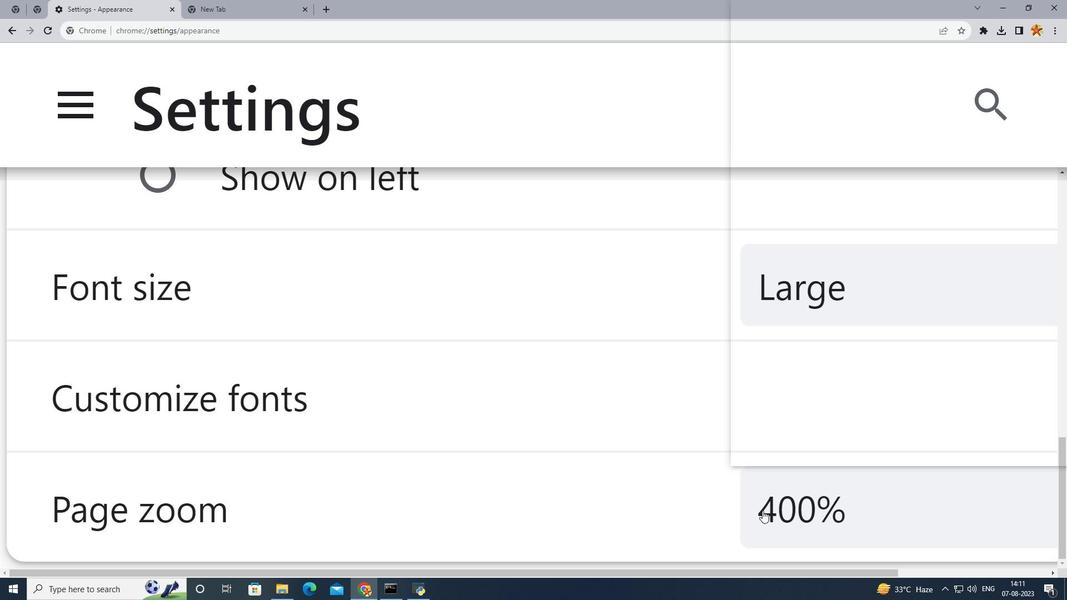 
Action: Mouse pressed left at (762, 510)
Screenshot: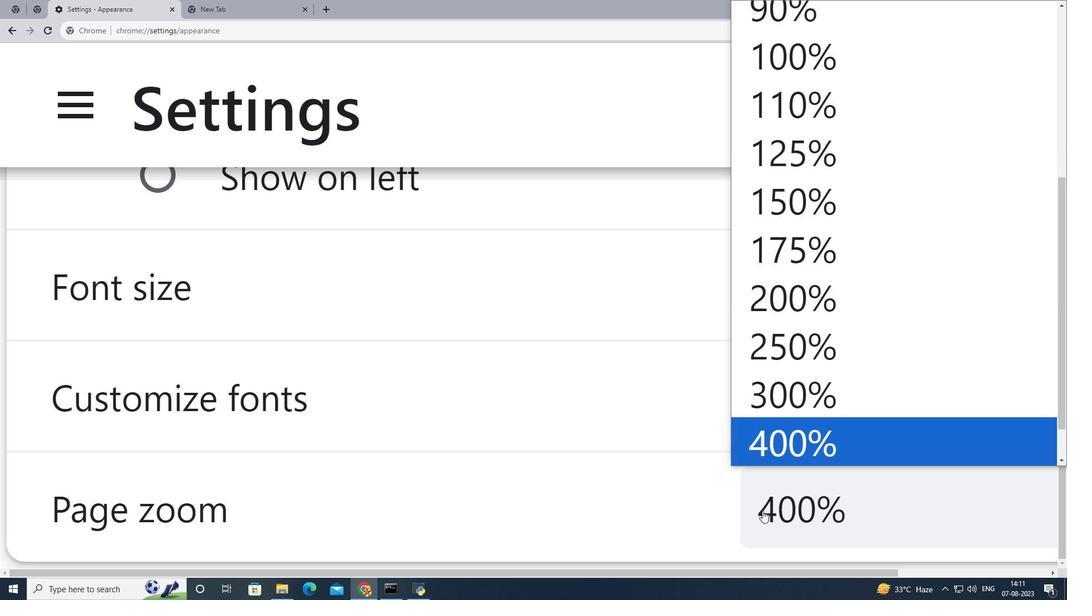 
Action: Mouse moved to (789, 168)
Screenshot: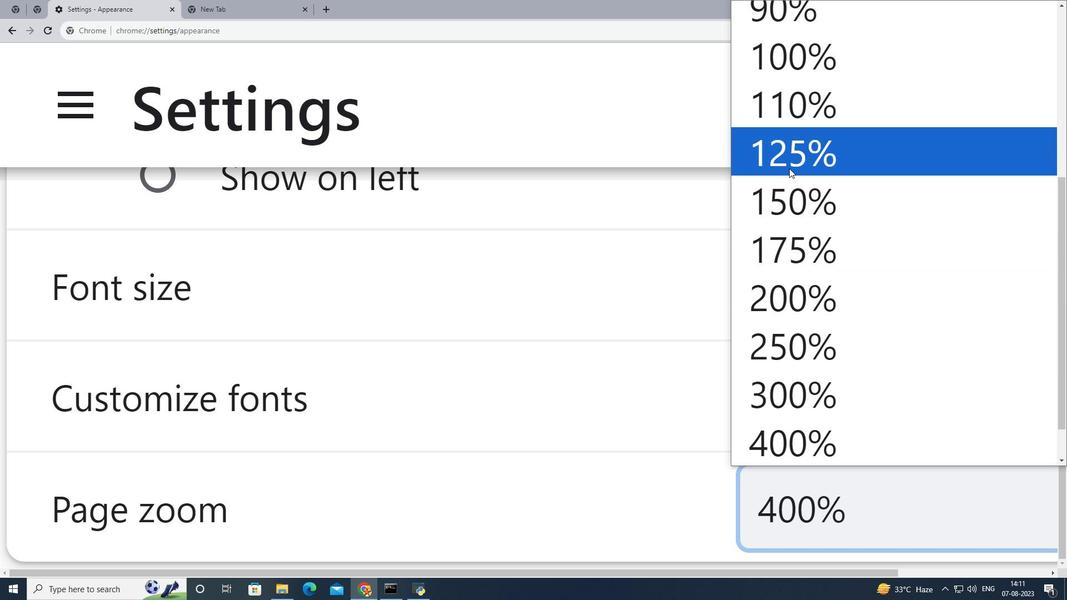 
Action: Mouse pressed left at (789, 168)
Screenshot: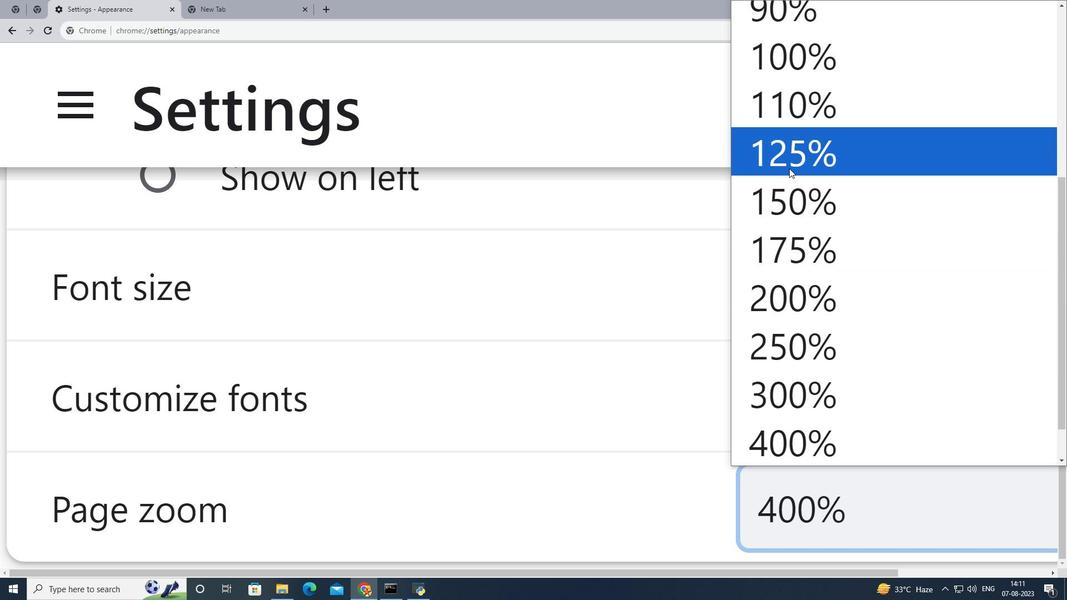 
Action: Mouse moved to (644, 463)
Screenshot: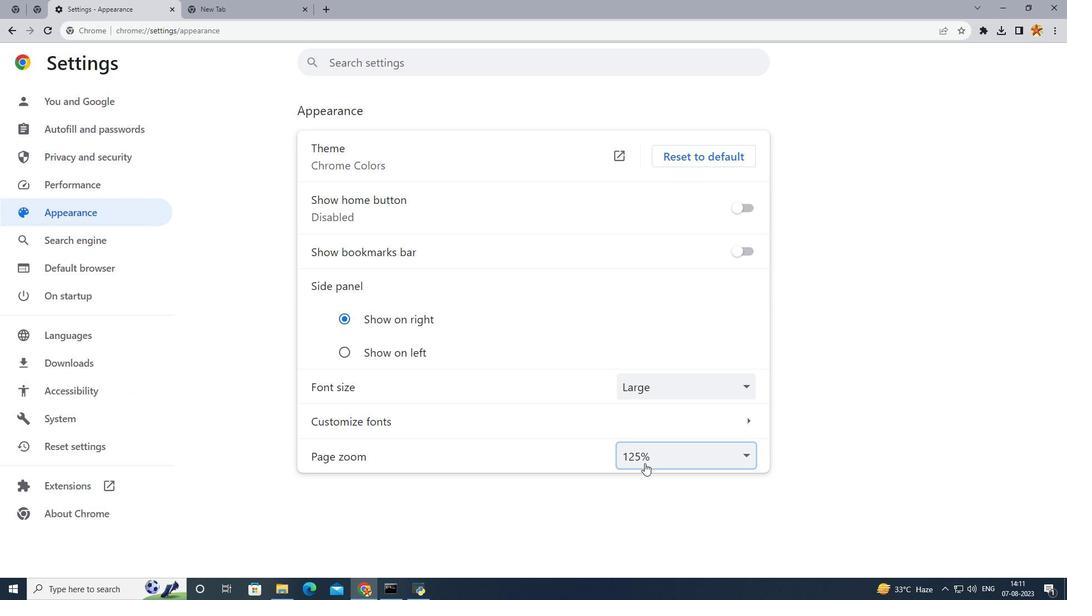 
Action: Mouse pressed left at (644, 463)
Screenshot: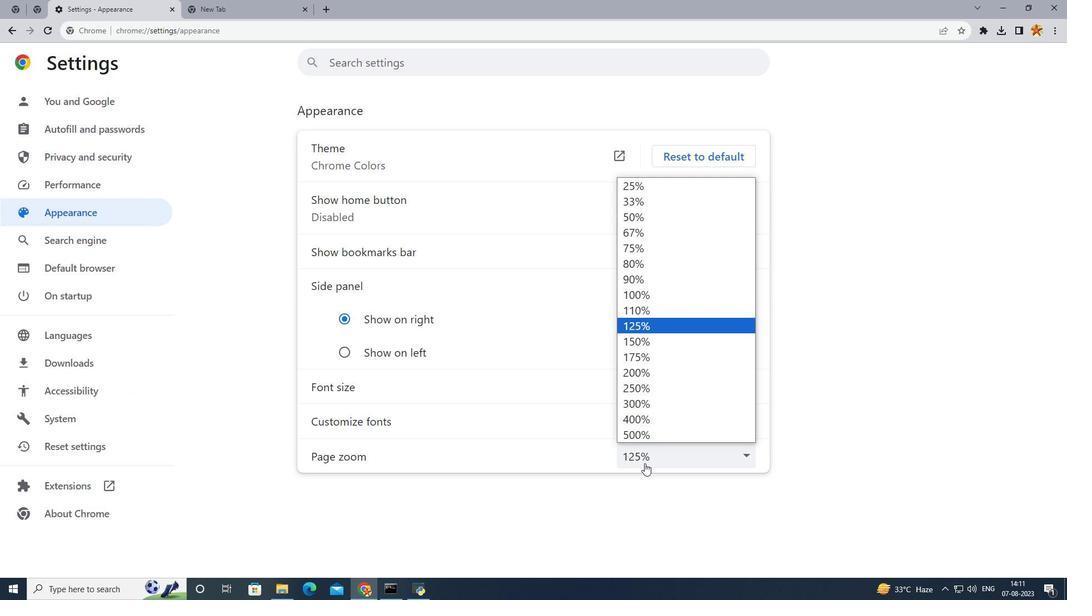
Action: Mouse moved to (663, 314)
Screenshot: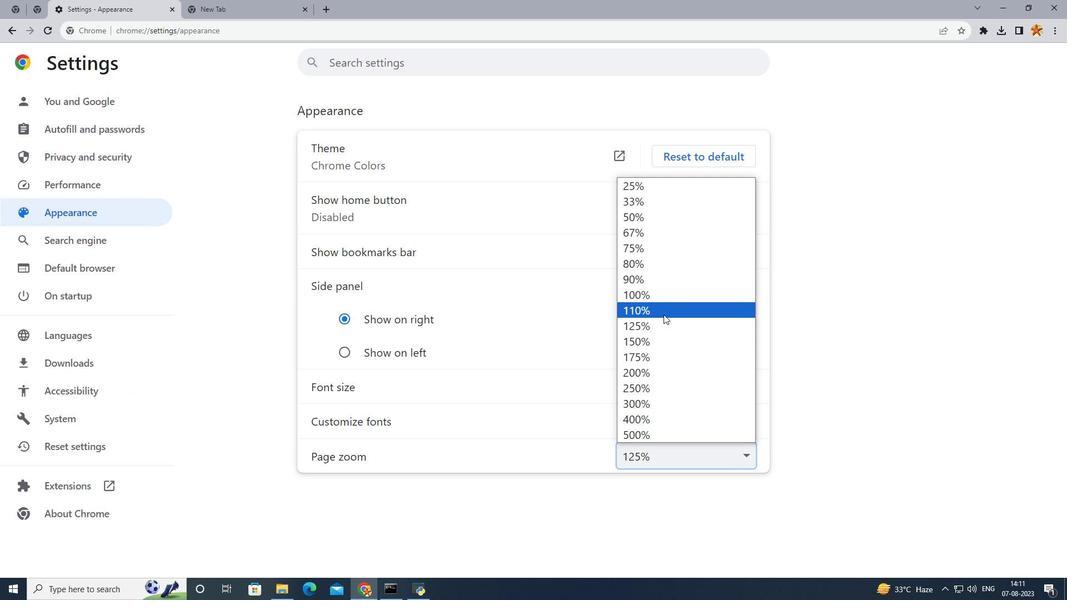 
Action: Mouse pressed left at (663, 314)
Screenshot: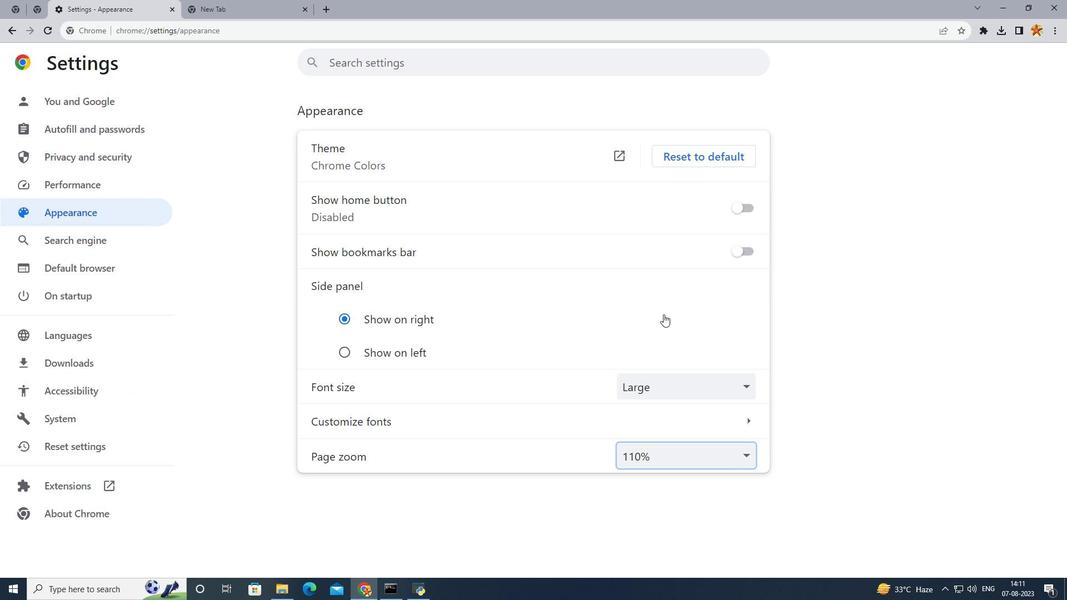 
Action: Mouse moved to (633, 411)
Screenshot: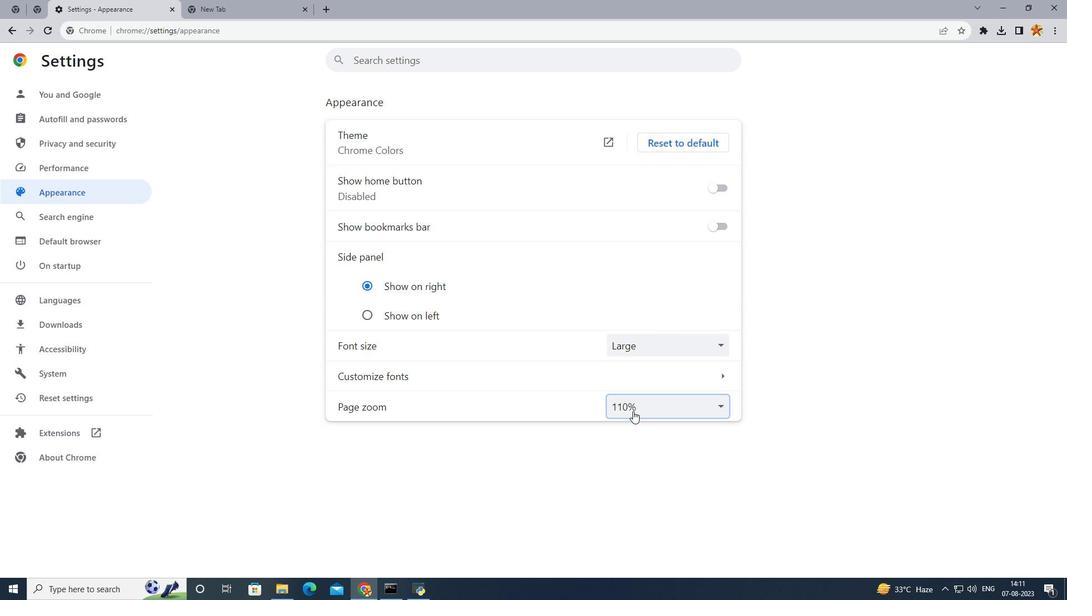 
Action: Mouse pressed left at (633, 411)
Screenshot: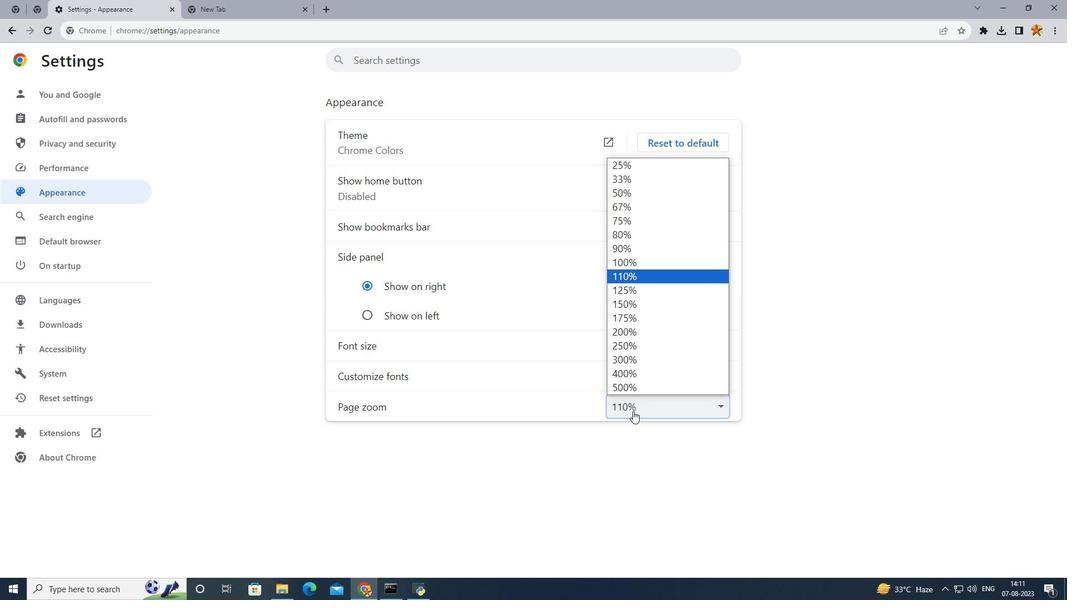 
Action: Mouse moved to (640, 293)
Screenshot: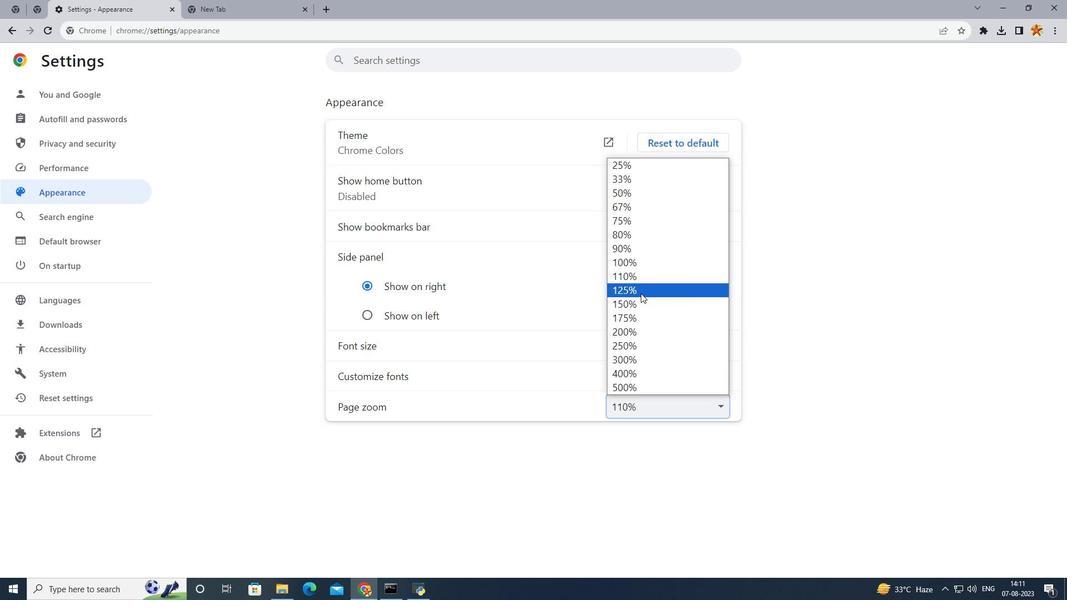 
Action: Mouse pressed left at (640, 293)
Screenshot: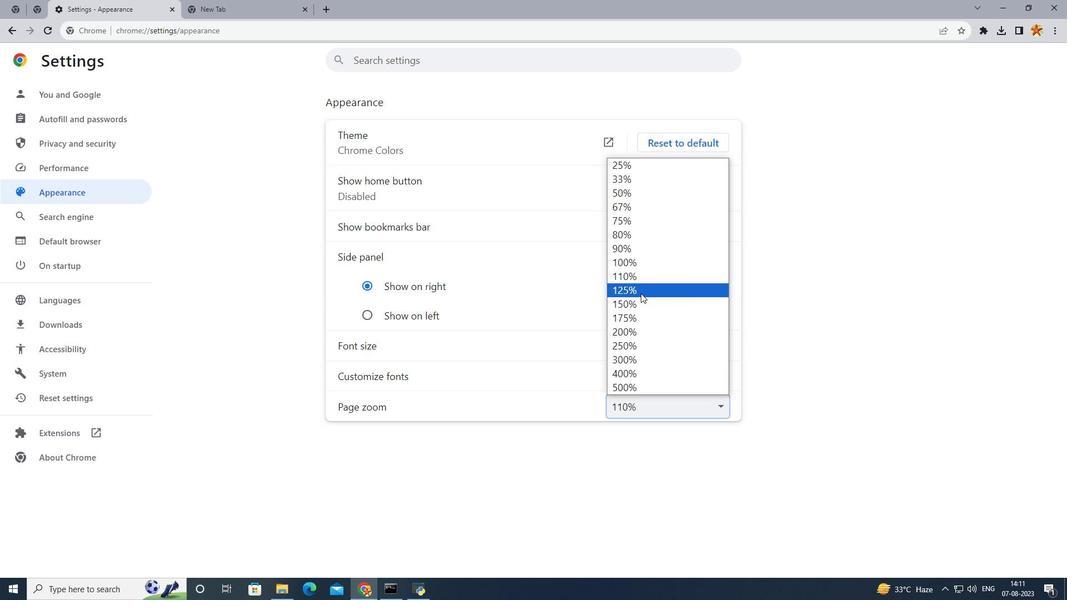 
Action: Mouse moved to (642, 396)
Screenshot: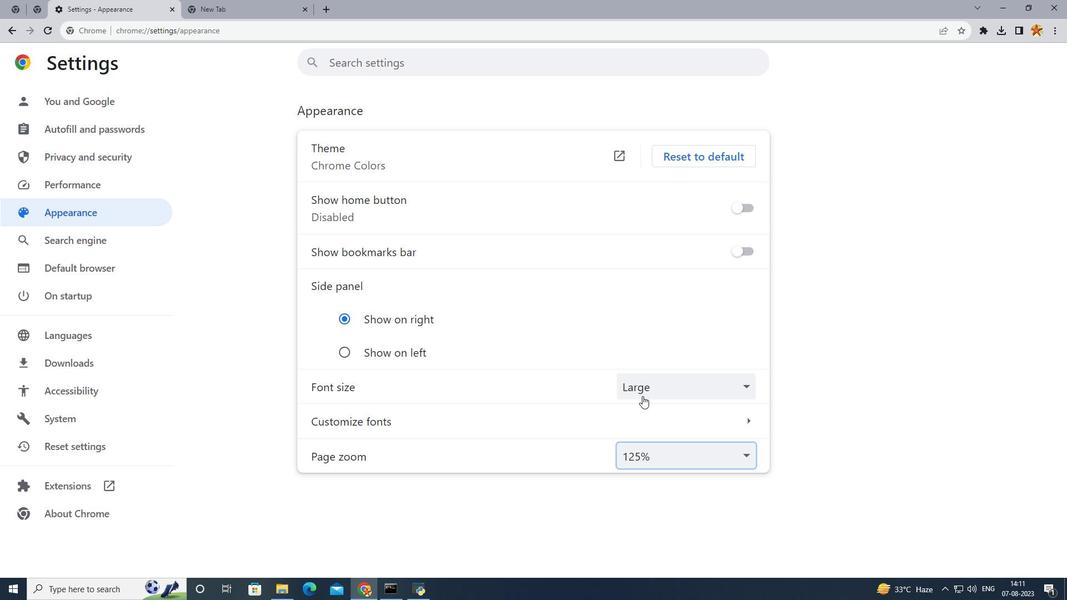 
Action: Mouse pressed left at (642, 396)
Screenshot: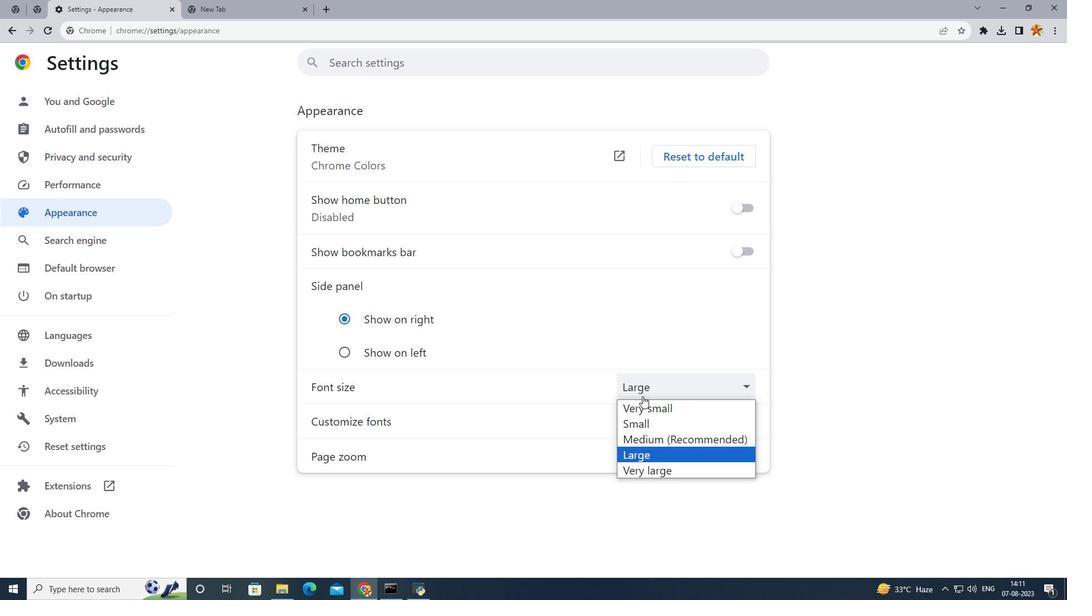 
Action: Mouse moved to (640, 475)
Screenshot: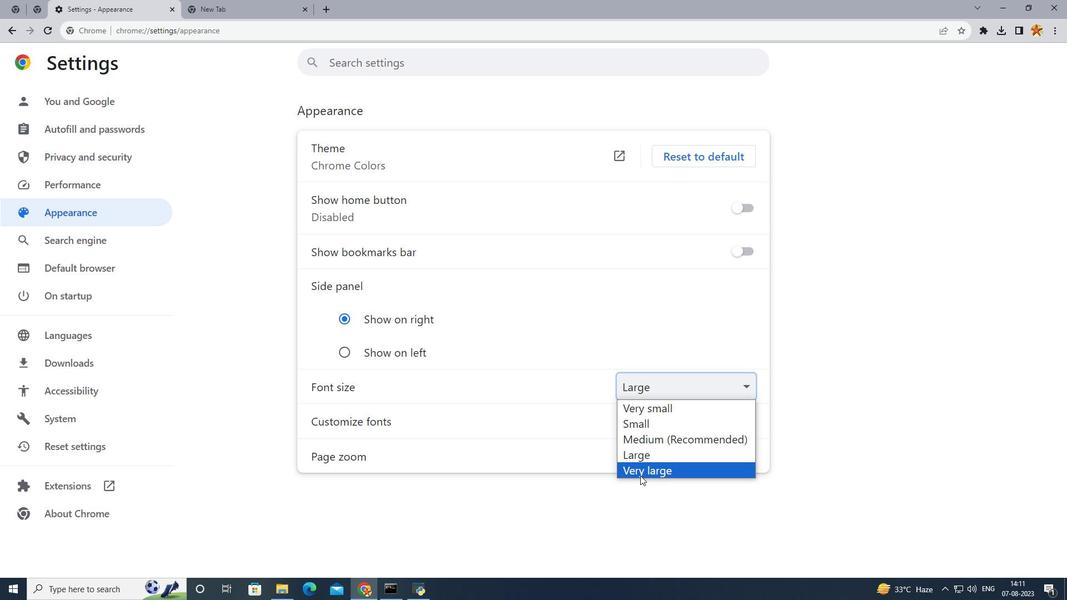 
Action: Mouse pressed left at (640, 475)
Screenshot: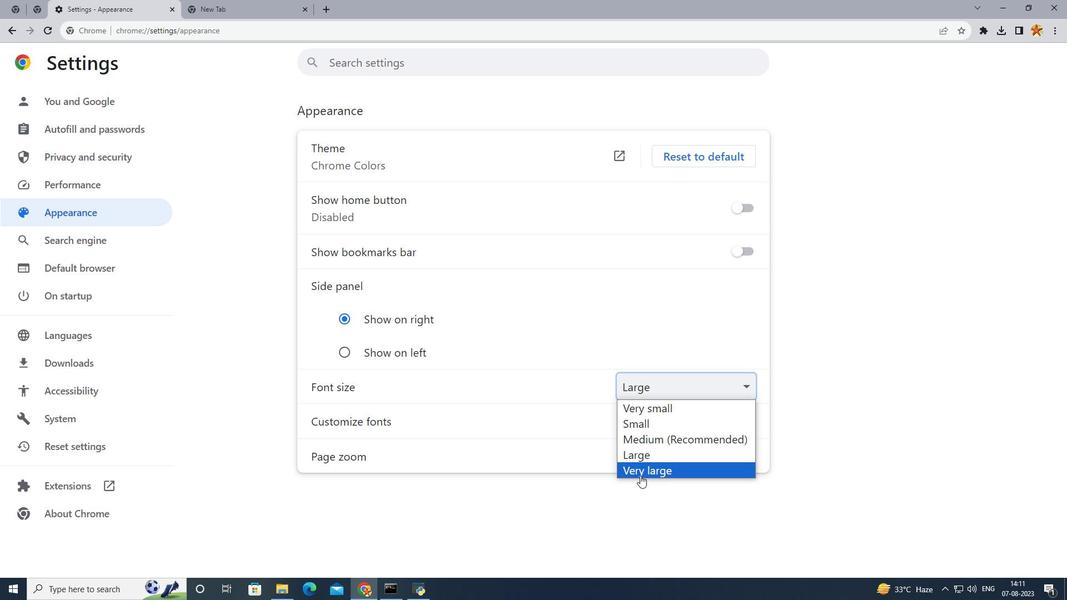 
Action: Mouse moved to (673, 423)
Screenshot: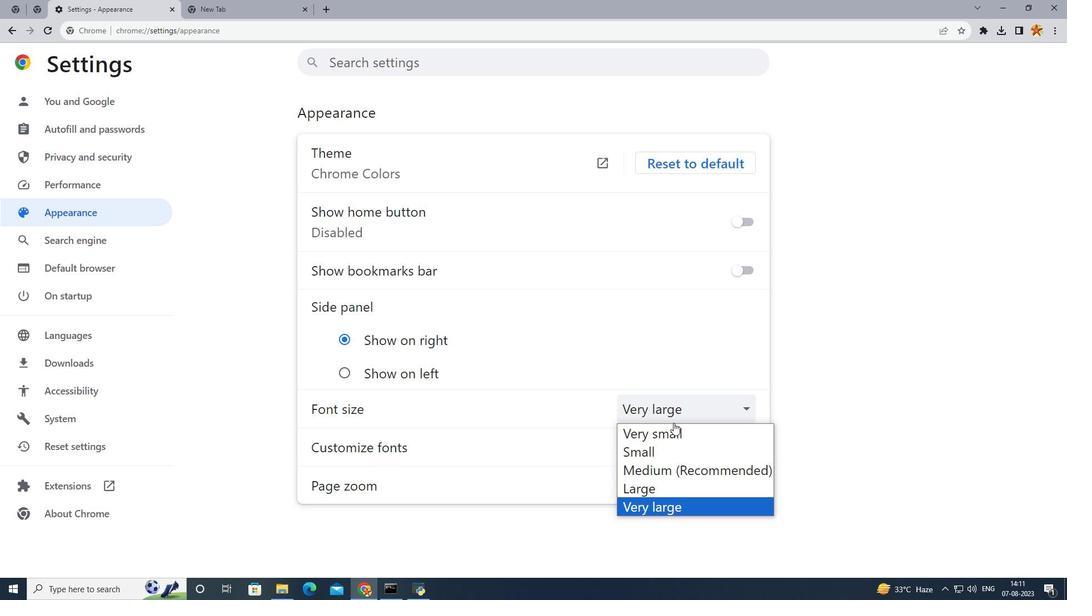 
Action: Mouse pressed left at (673, 423)
Screenshot: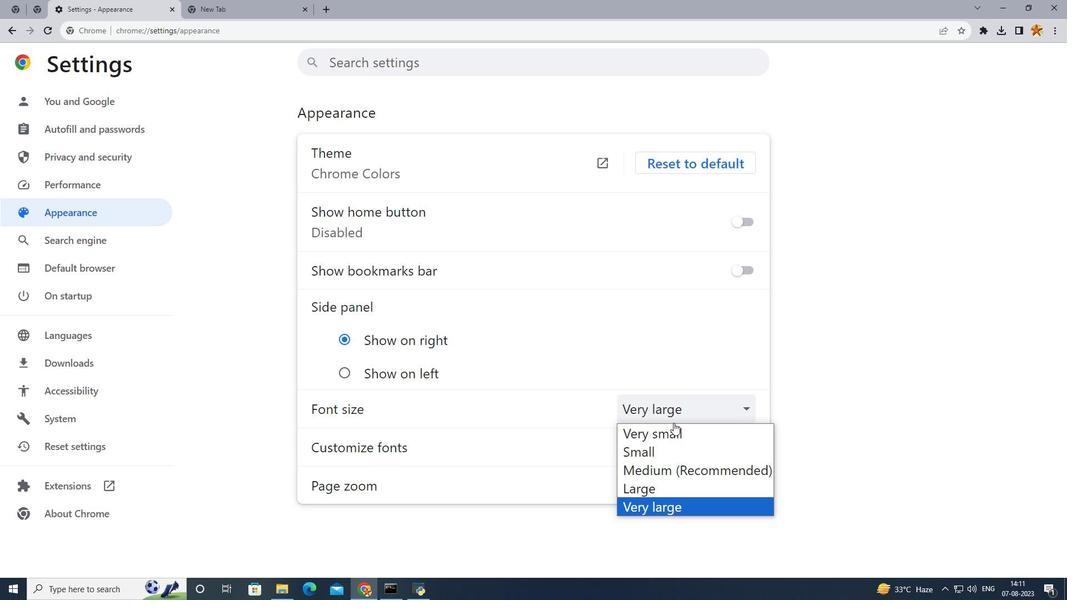 
Action: Mouse moved to (668, 449)
Screenshot: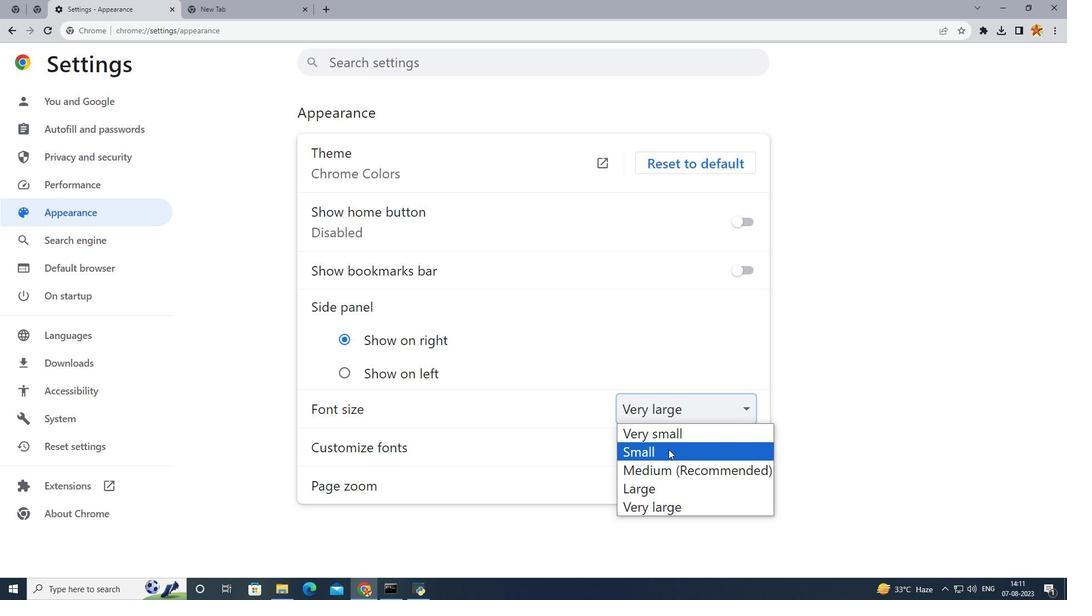 
Action: Mouse pressed left at (668, 449)
Screenshot: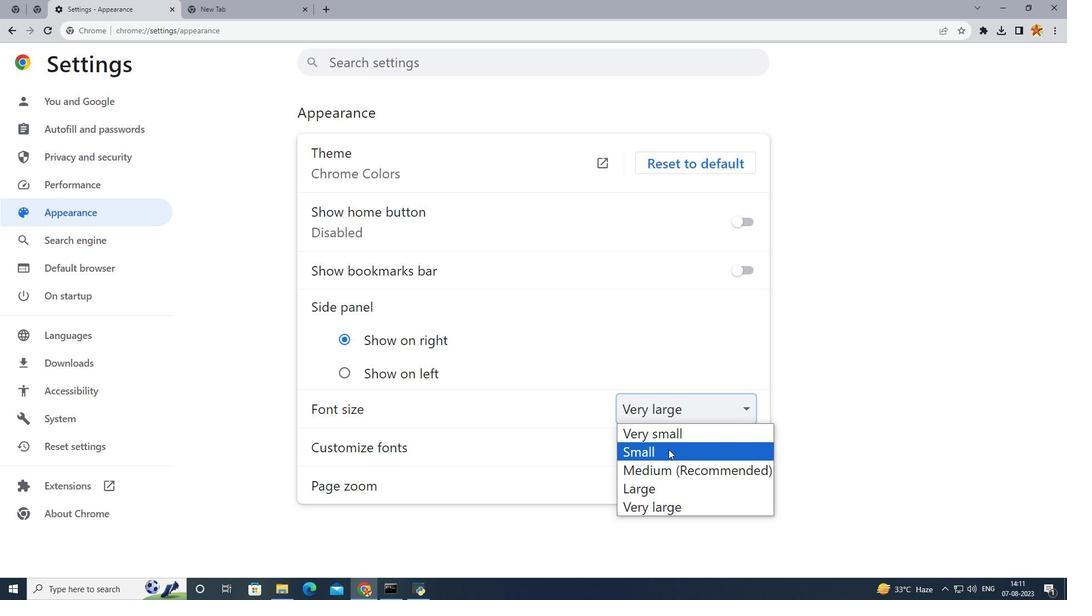 
Action: Mouse moved to (709, 354)
Screenshot: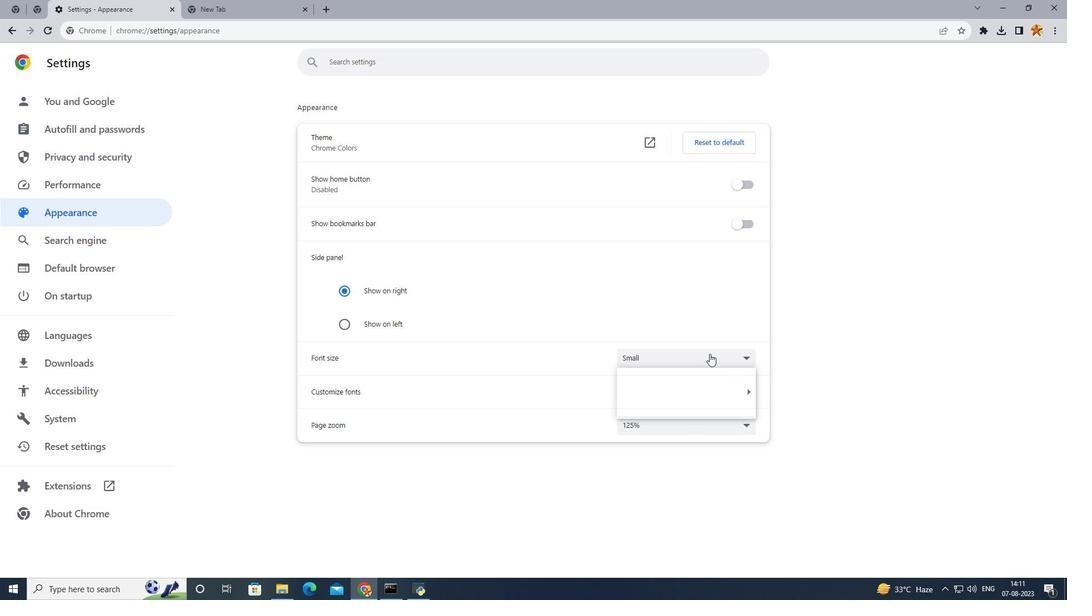 
Action: Mouse pressed left at (709, 354)
Screenshot: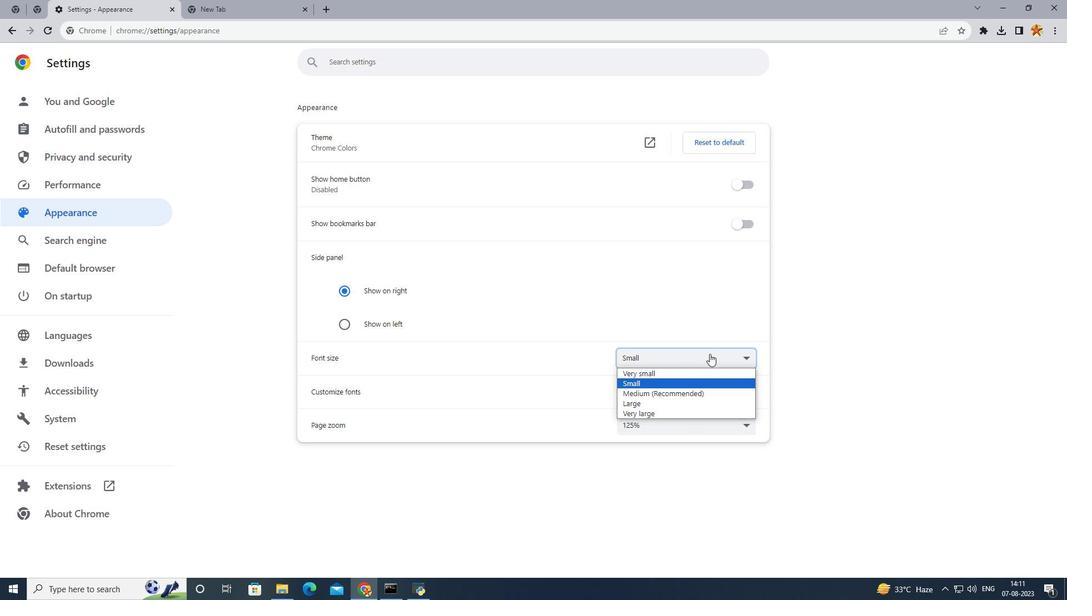 
Action: Mouse moved to (697, 405)
Screenshot: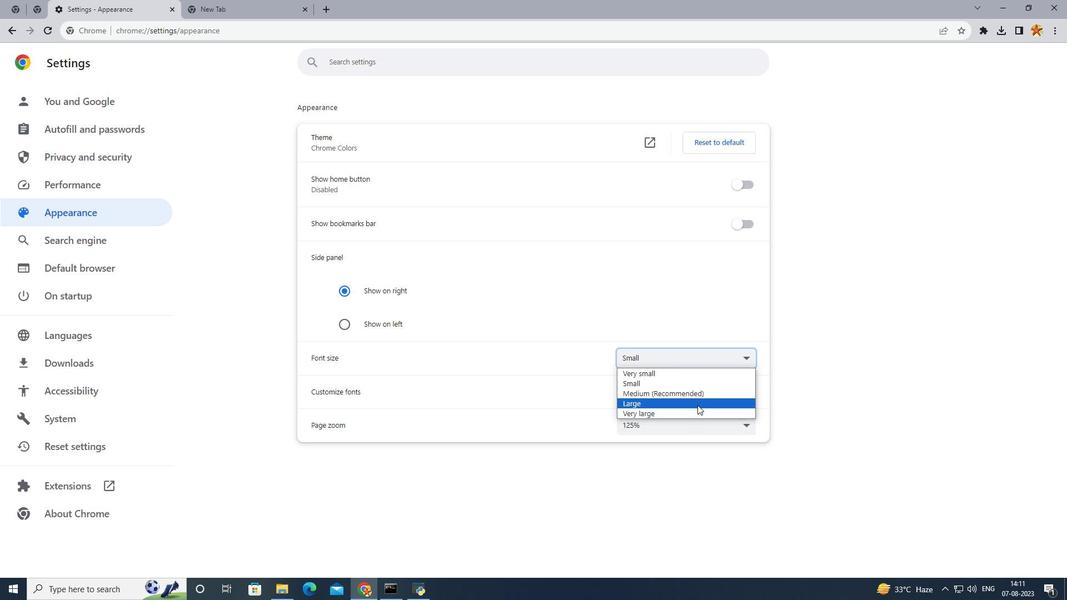 
Action: Mouse pressed left at (697, 405)
Screenshot: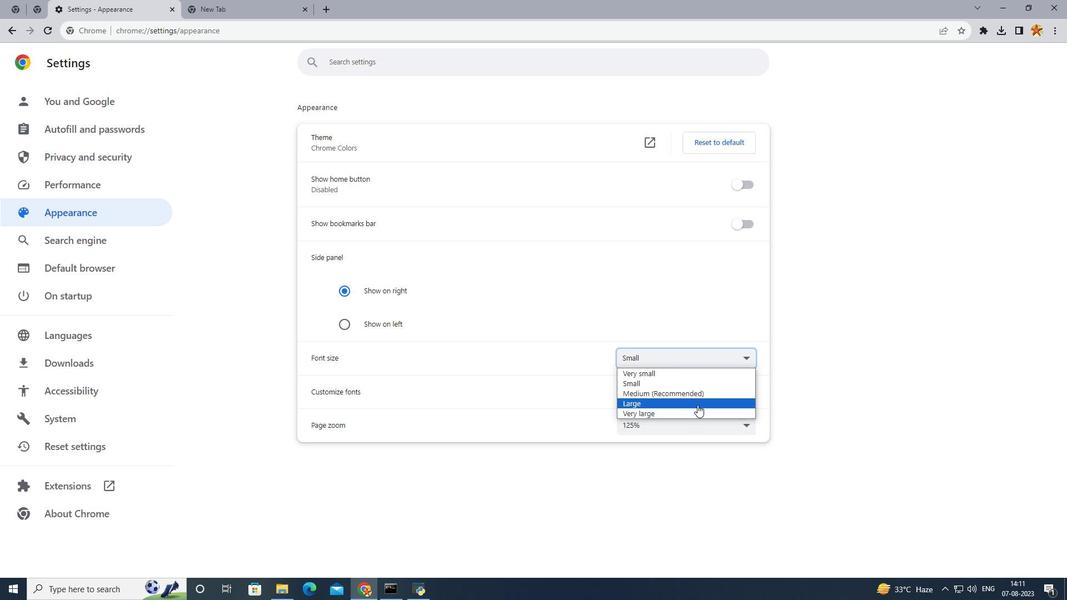 
Action: Mouse moved to (669, 504)
Screenshot: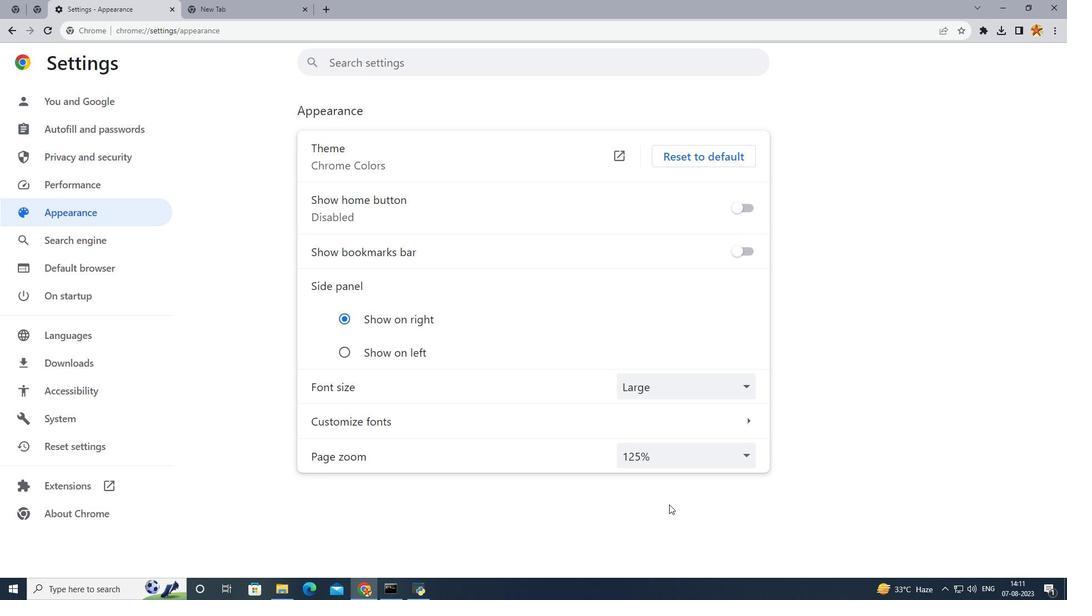 
Action: Mouse pressed left at (669, 504)
Screenshot: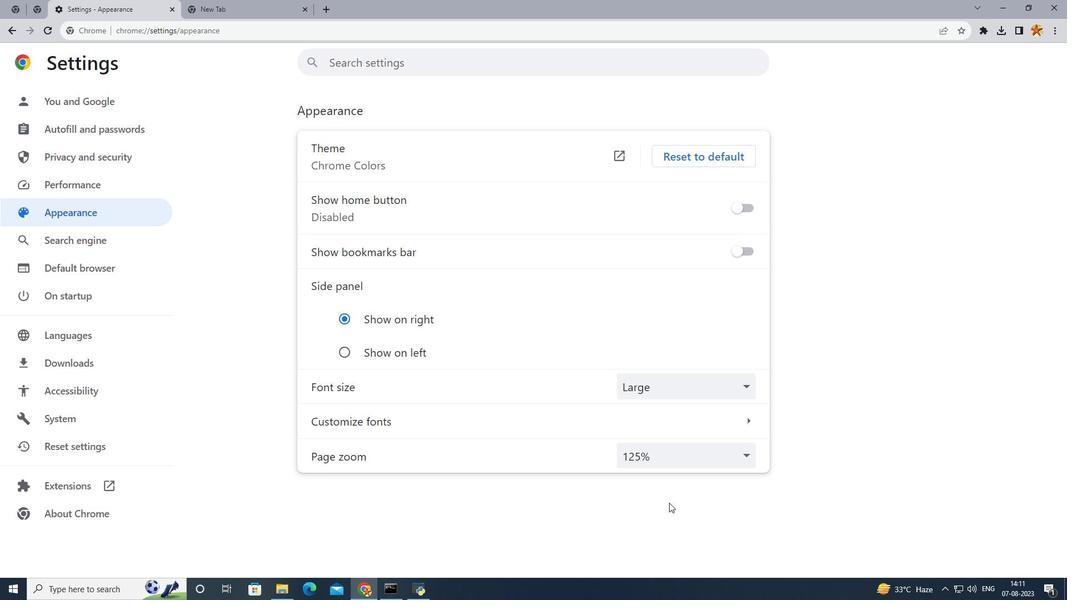 
Action: Mouse moved to (680, 458)
Screenshot: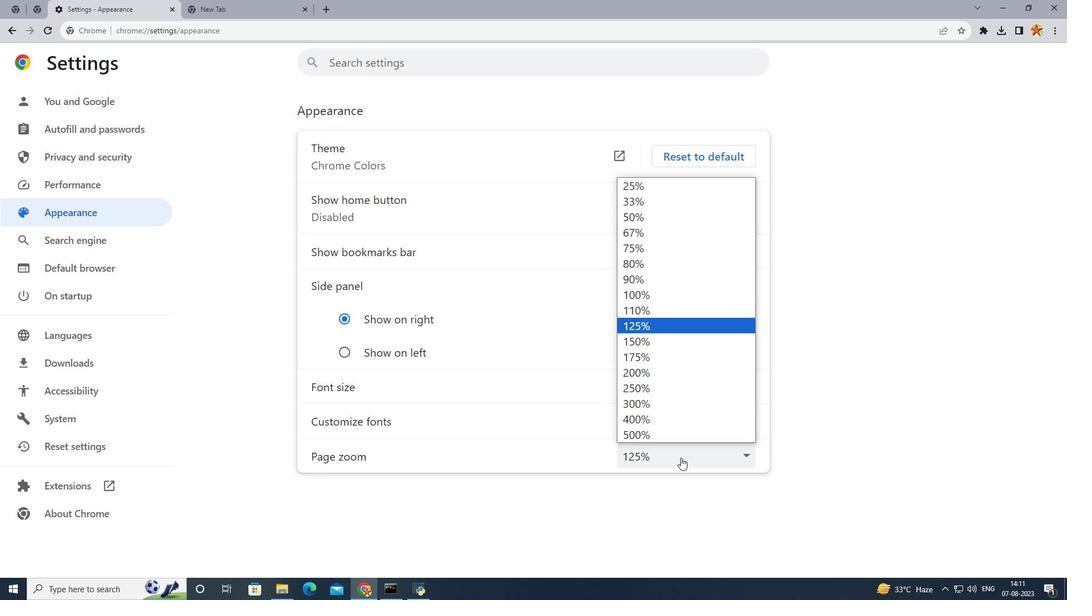 
Action: Mouse pressed left at (680, 458)
Screenshot: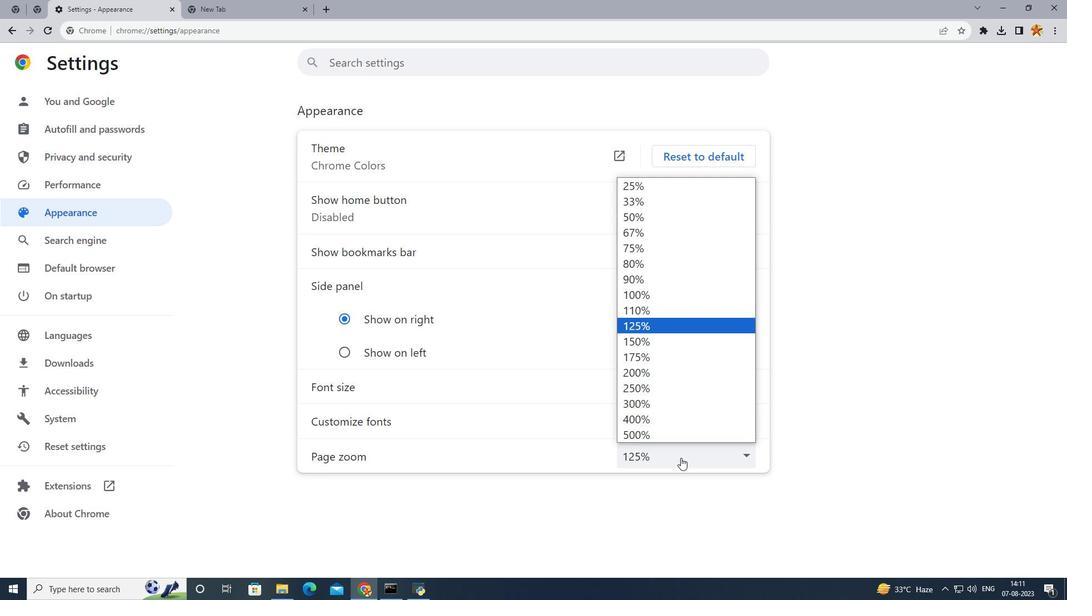 
Action: Mouse moved to (656, 346)
Screenshot: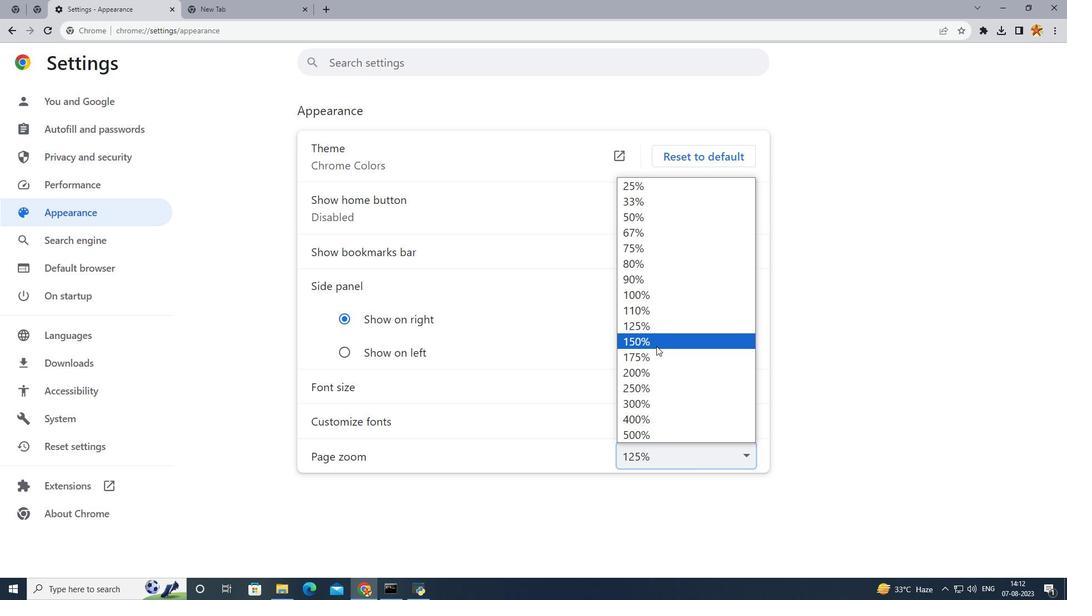 
Action: Mouse pressed left at (656, 346)
Screenshot: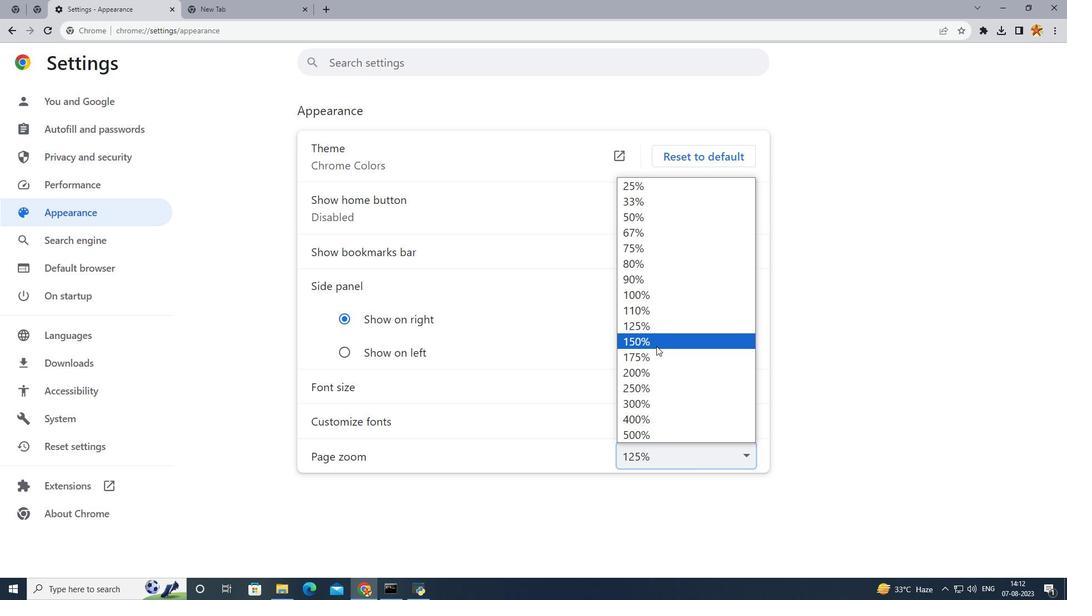 
Action: Mouse moved to (674, 532)
Screenshot: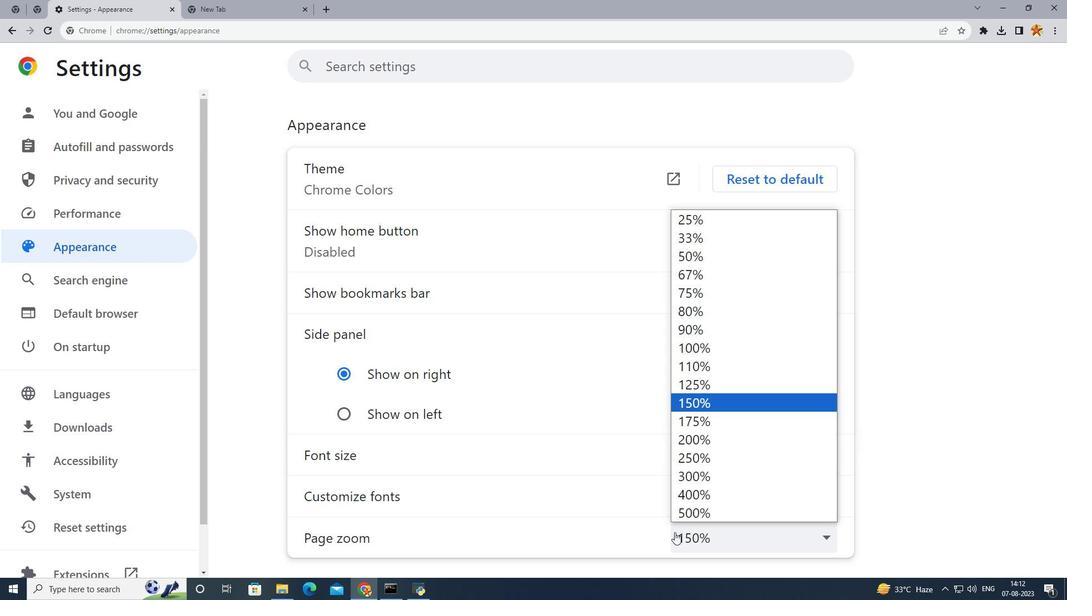 
Action: Mouse pressed left at (674, 532)
Screenshot: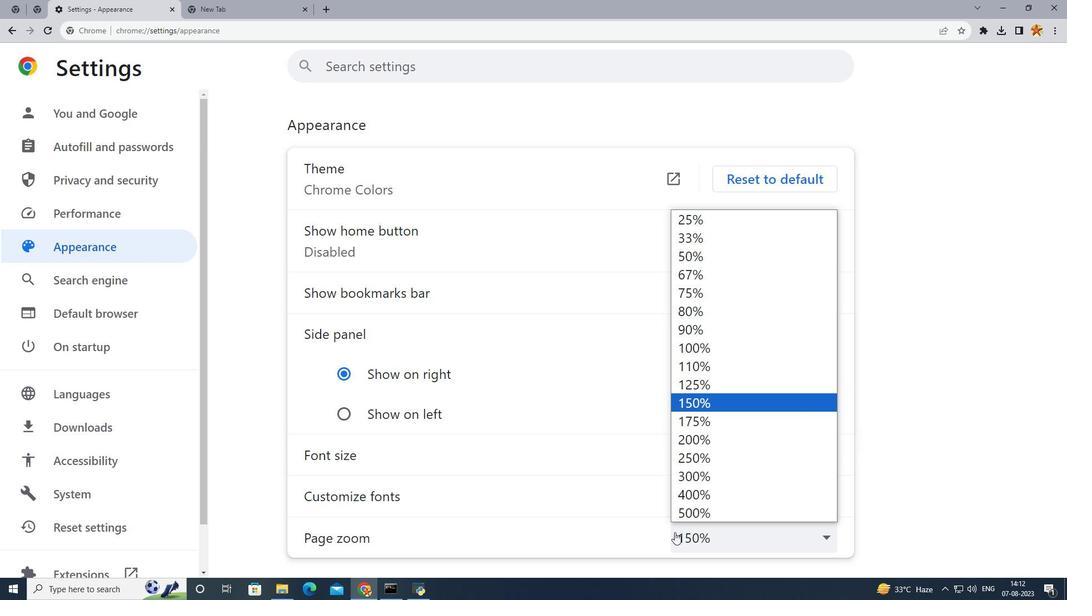 
Action: Mouse moved to (691, 391)
Screenshot: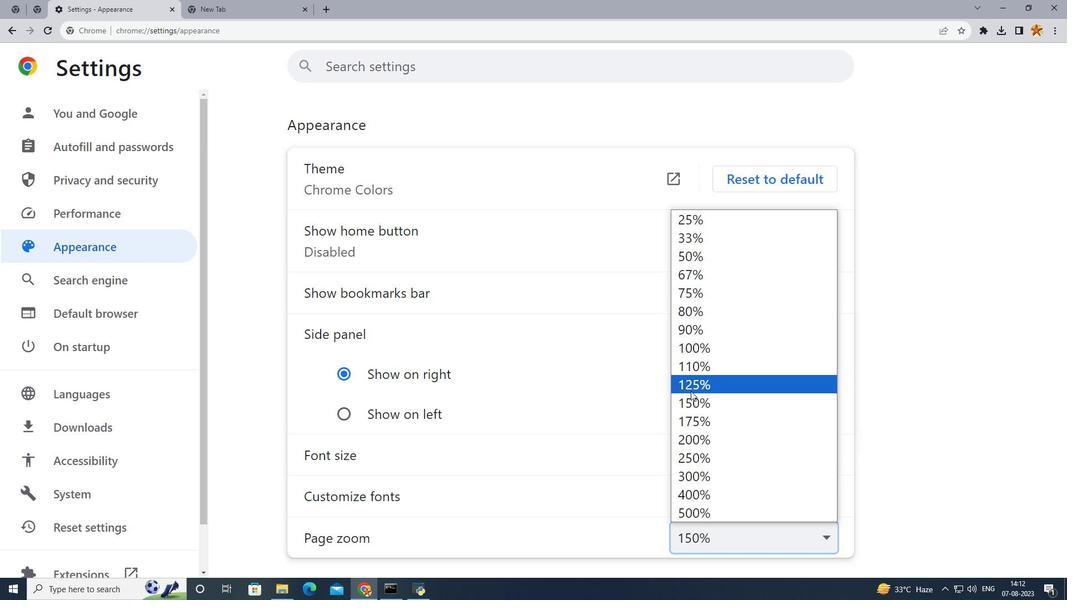 
Action: Mouse pressed left at (691, 391)
Screenshot: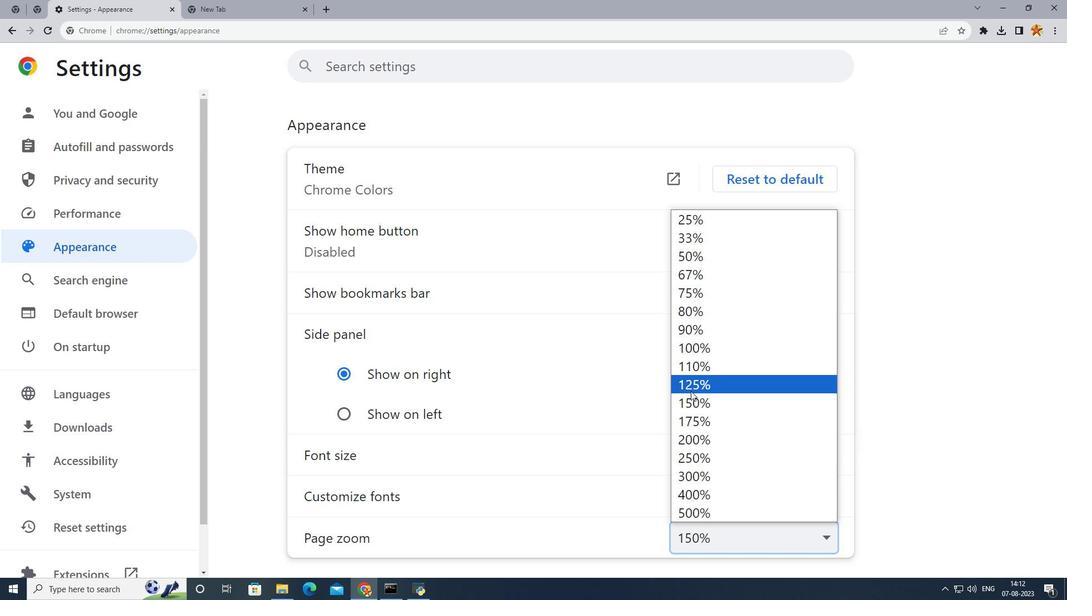 
Action: Mouse moved to (685, 453)
Screenshot: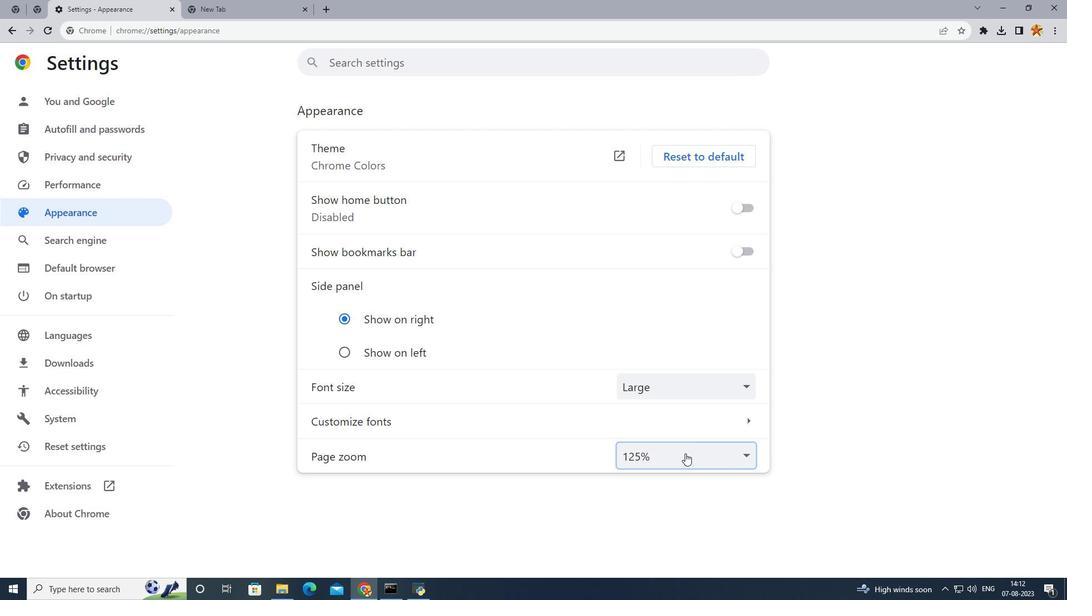 
Action: Mouse pressed left at (685, 453)
Screenshot: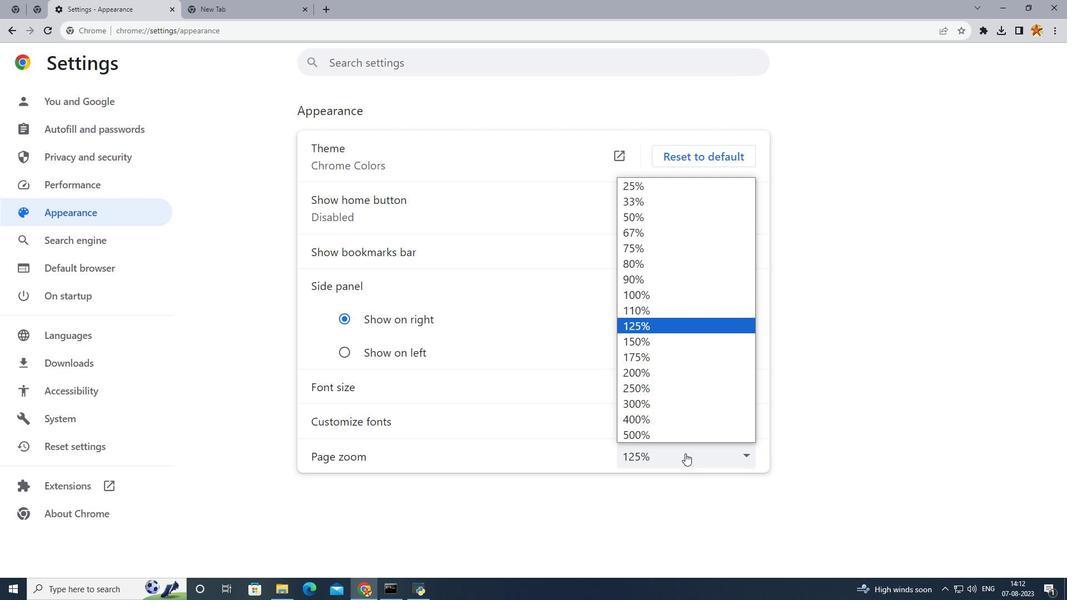
Action: Mouse moved to (689, 324)
Screenshot: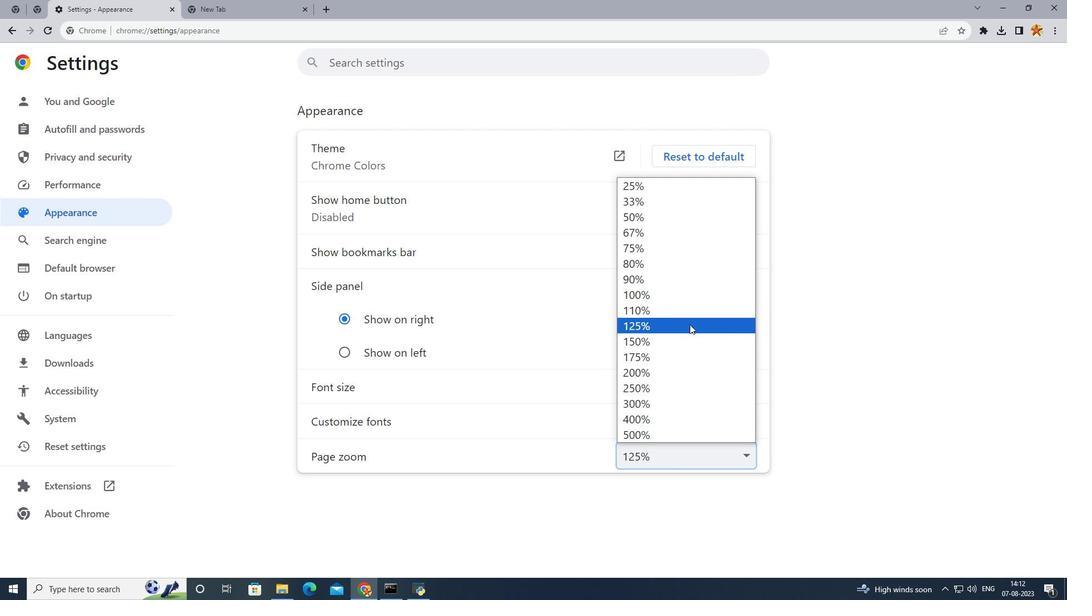 
Action: Mouse pressed left at (689, 324)
Screenshot: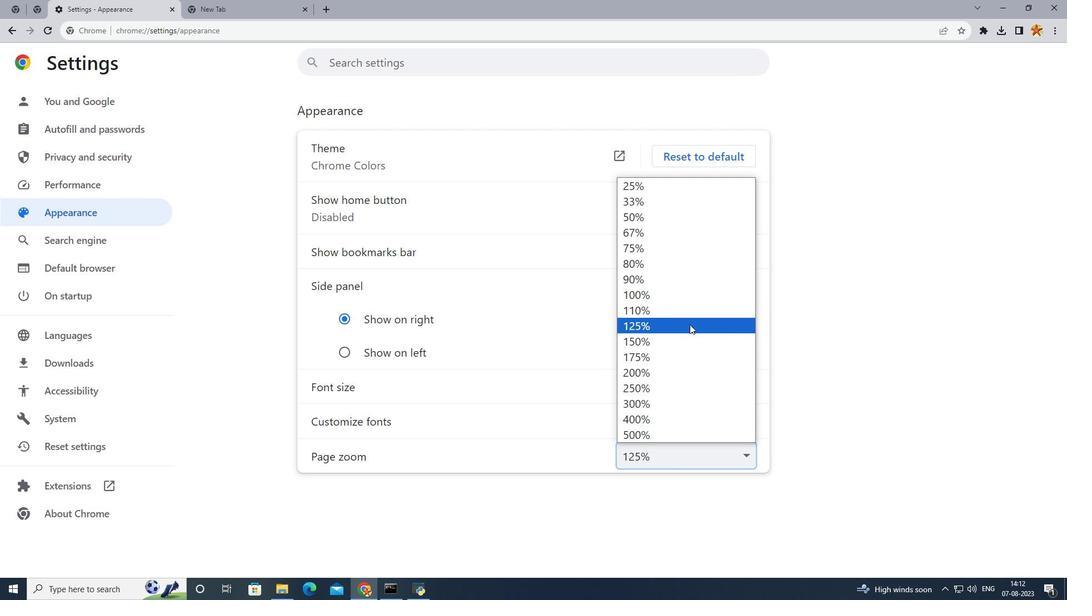 
Action: Mouse moved to (575, 510)
Screenshot: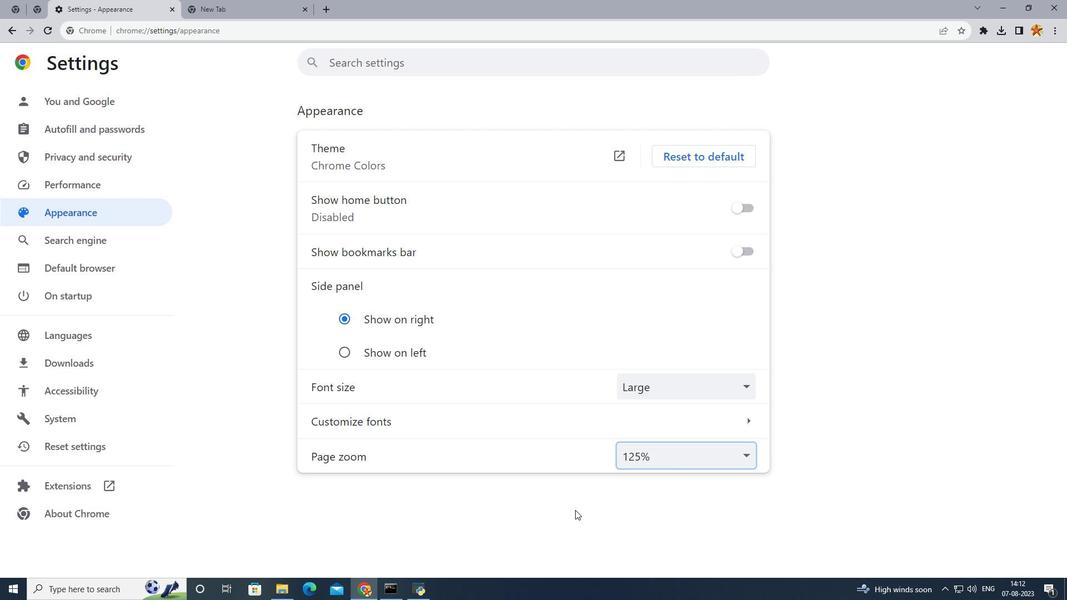 
